Task: Find connections with filter location Midland with filter topic #Websitewith filter profile language Spanish with filter current company Volt - International (An Innova Solutions Company) with filter school Indian Institute of Management Kashipur with filter industry Retail Building Materials and Garden Equipment with filter service category Mortgage Lending with filter keywords title Software Ninjaneer
Action: Mouse moved to (234, 305)
Screenshot: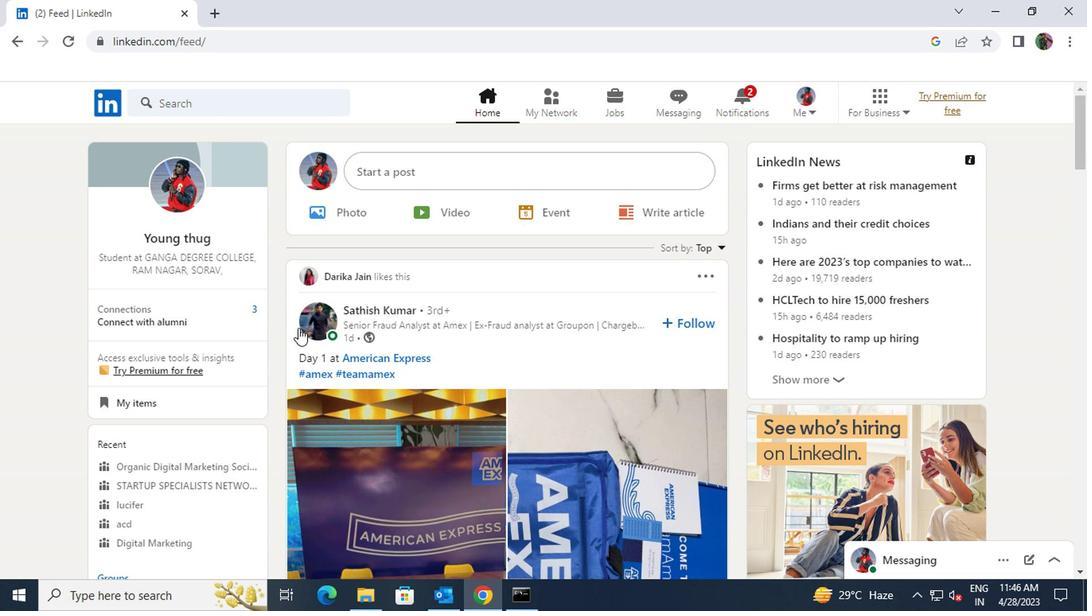 
Action: Mouse pressed left at (234, 305)
Screenshot: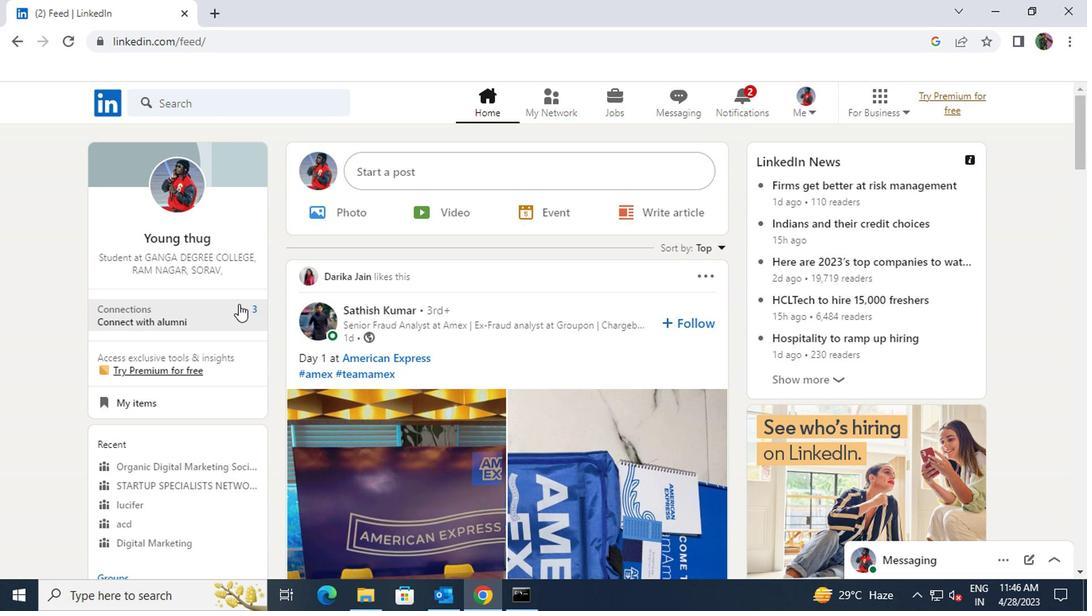 
Action: Mouse moved to (249, 184)
Screenshot: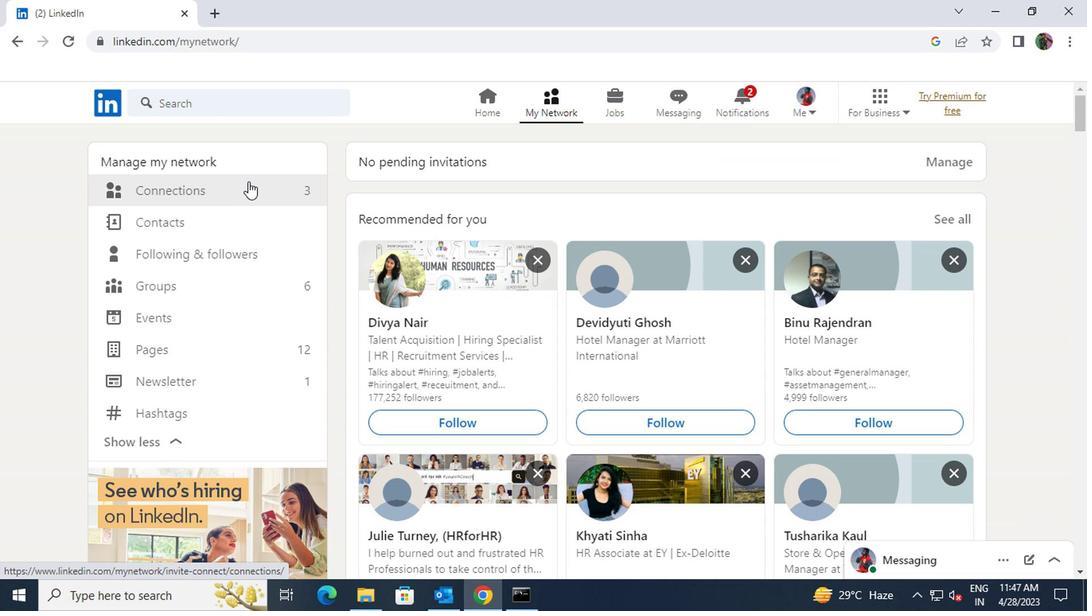 
Action: Mouse pressed left at (249, 184)
Screenshot: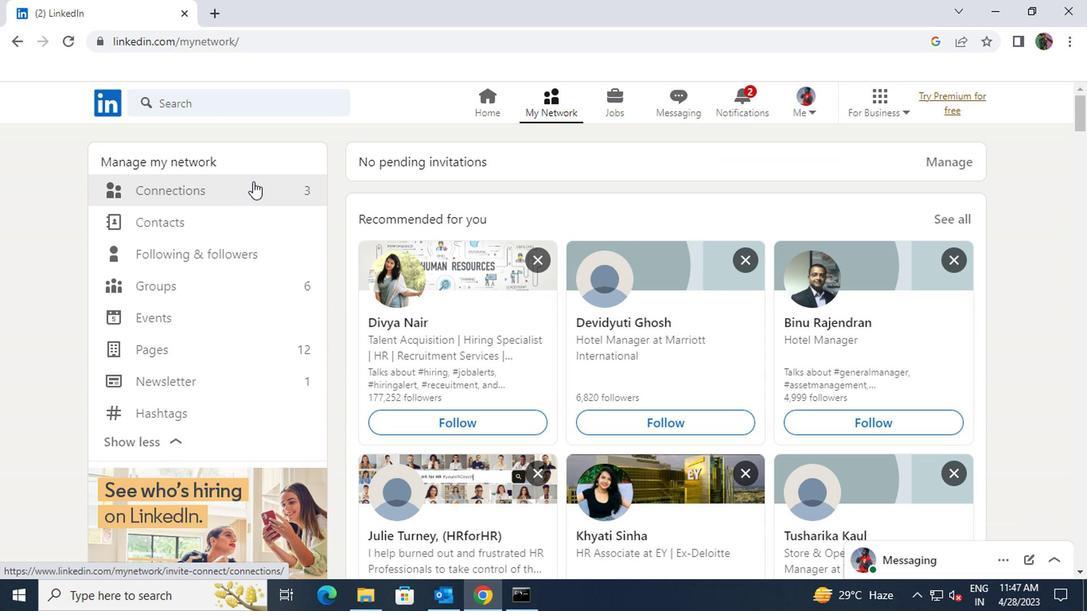 
Action: Mouse pressed left at (249, 184)
Screenshot: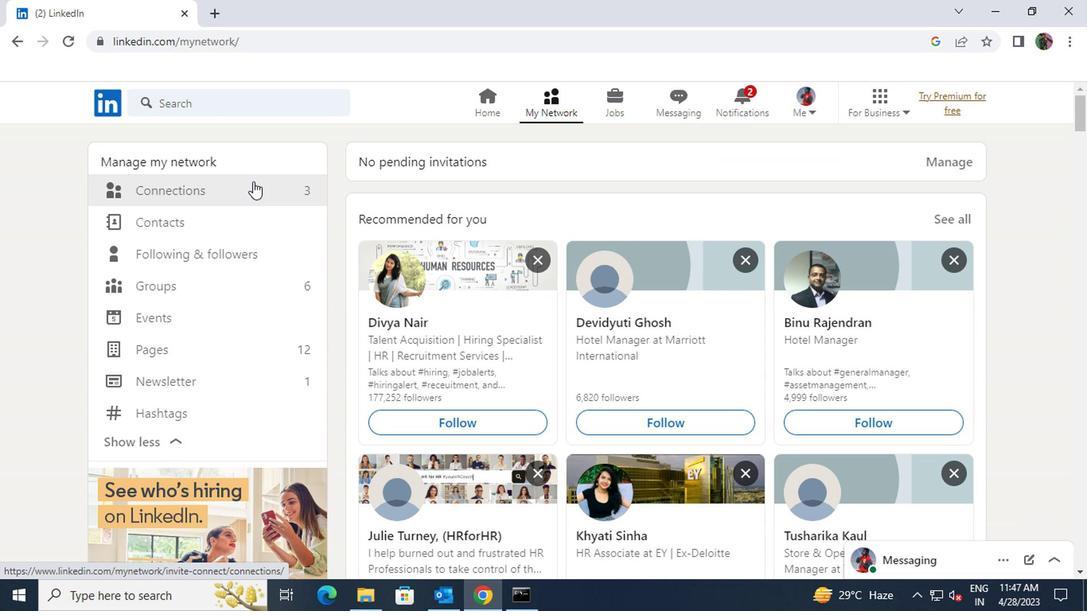 
Action: Mouse moved to (646, 194)
Screenshot: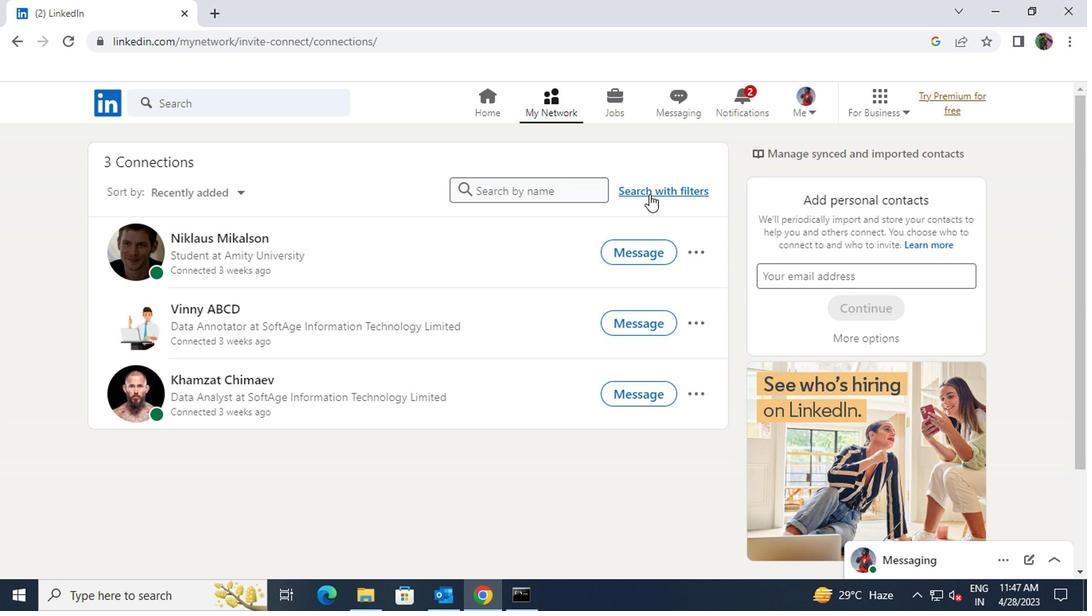 
Action: Mouse pressed left at (646, 194)
Screenshot: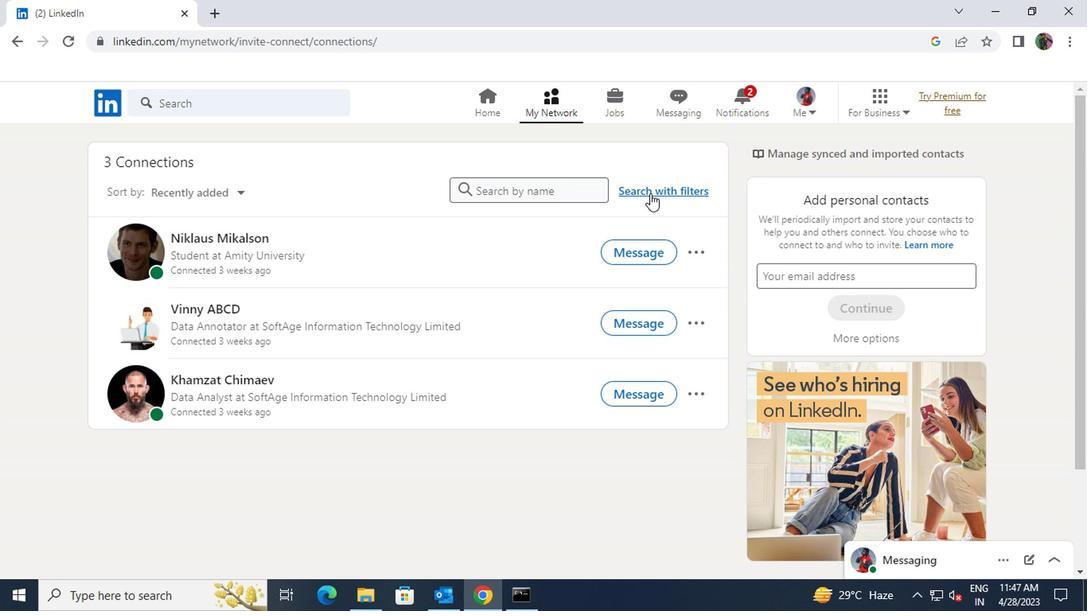
Action: Mouse moved to (593, 151)
Screenshot: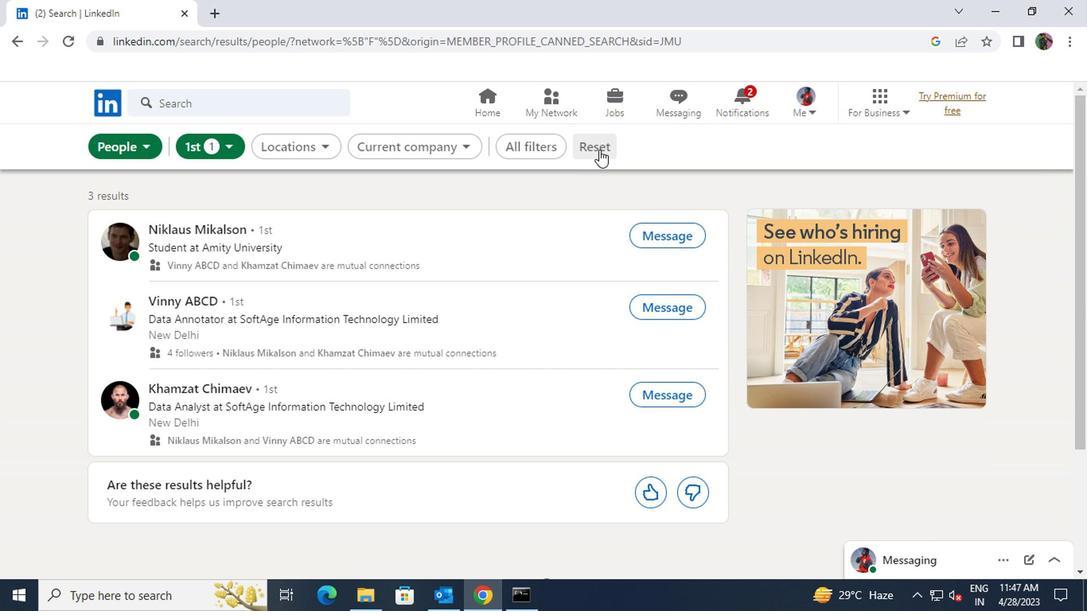 
Action: Mouse pressed left at (593, 151)
Screenshot: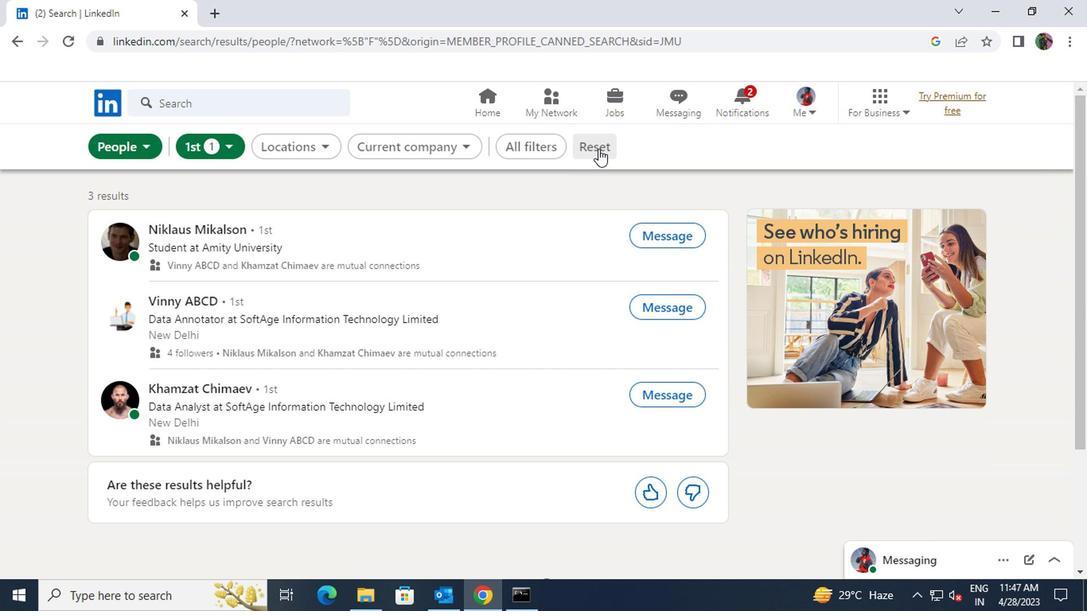 
Action: Mouse moved to (591, 149)
Screenshot: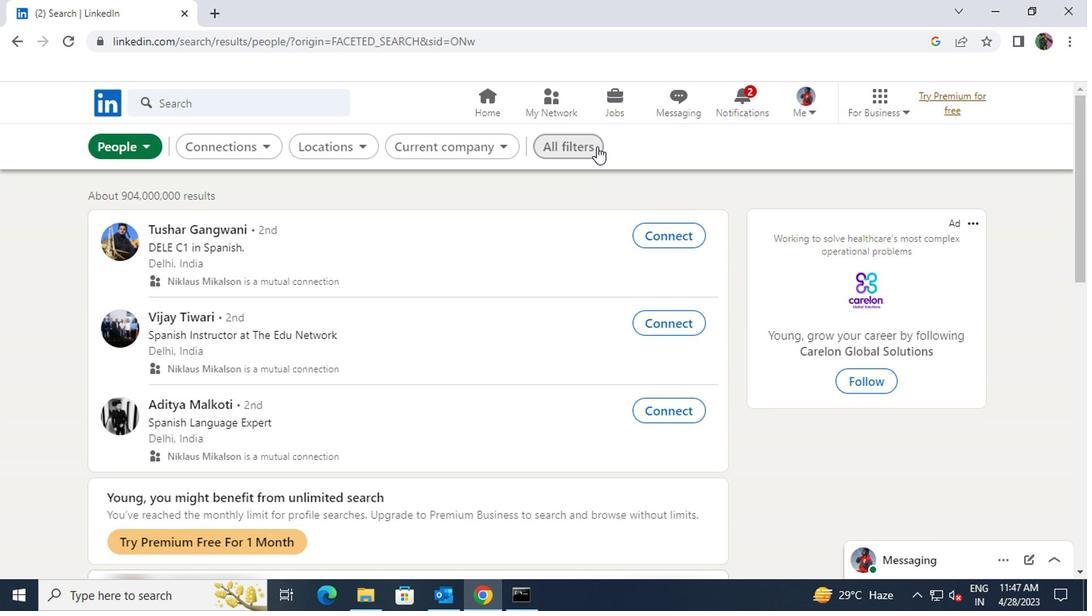 
Action: Mouse pressed left at (591, 149)
Screenshot: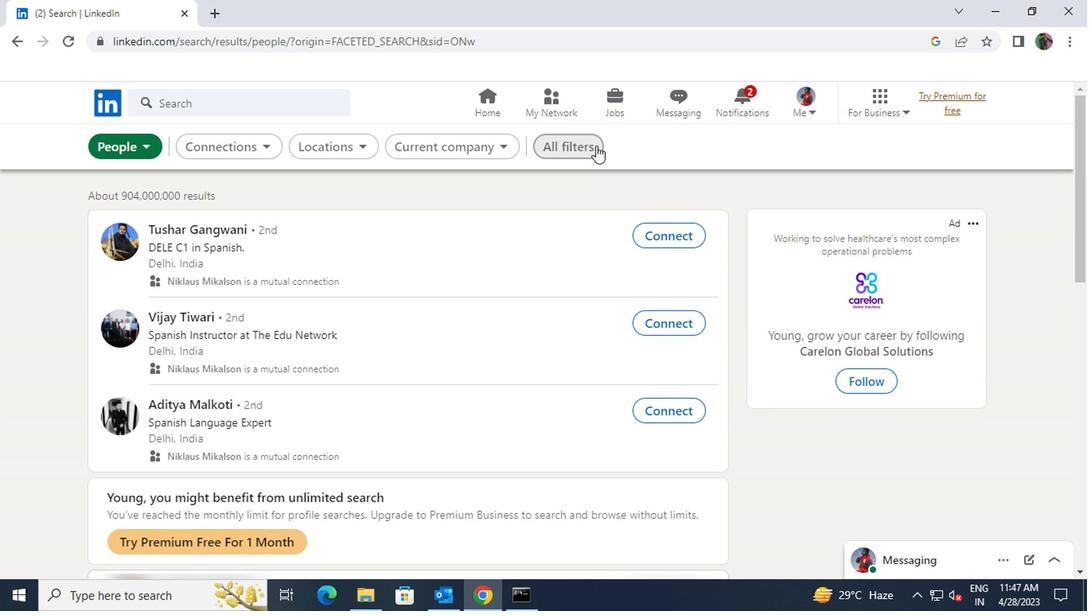 
Action: Mouse moved to (894, 394)
Screenshot: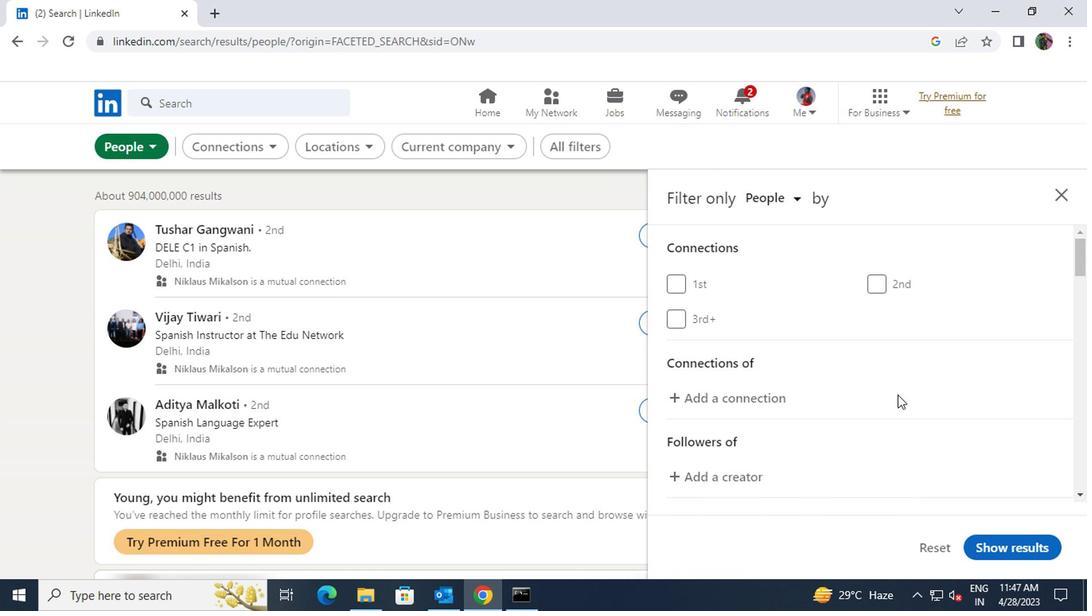 
Action: Mouse scrolled (894, 393) with delta (0, 0)
Screenshot: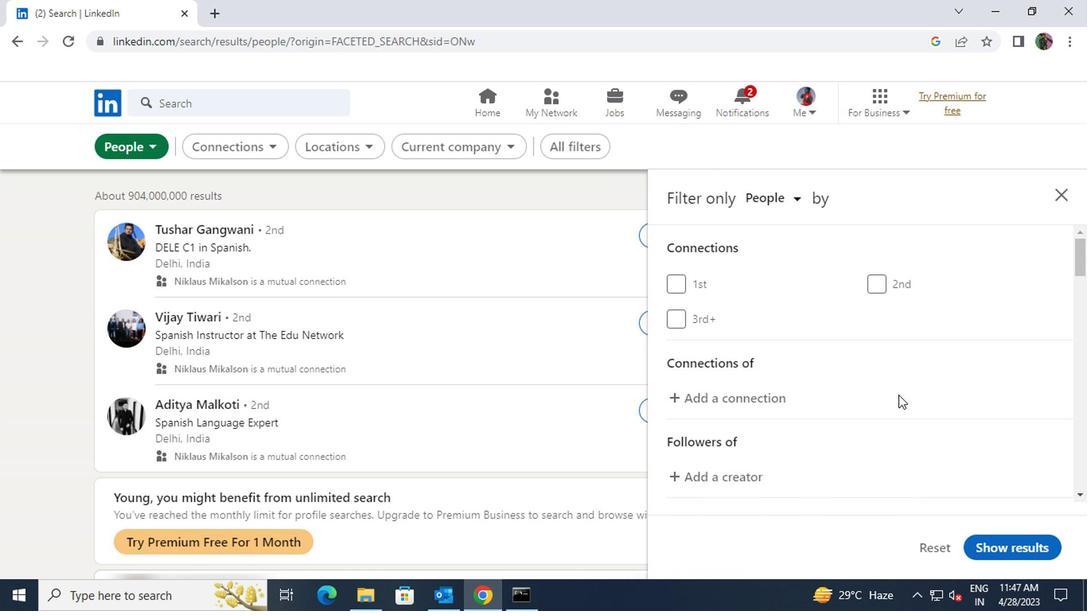 
Action: Mouse moved to (894, 394)
Screenshot: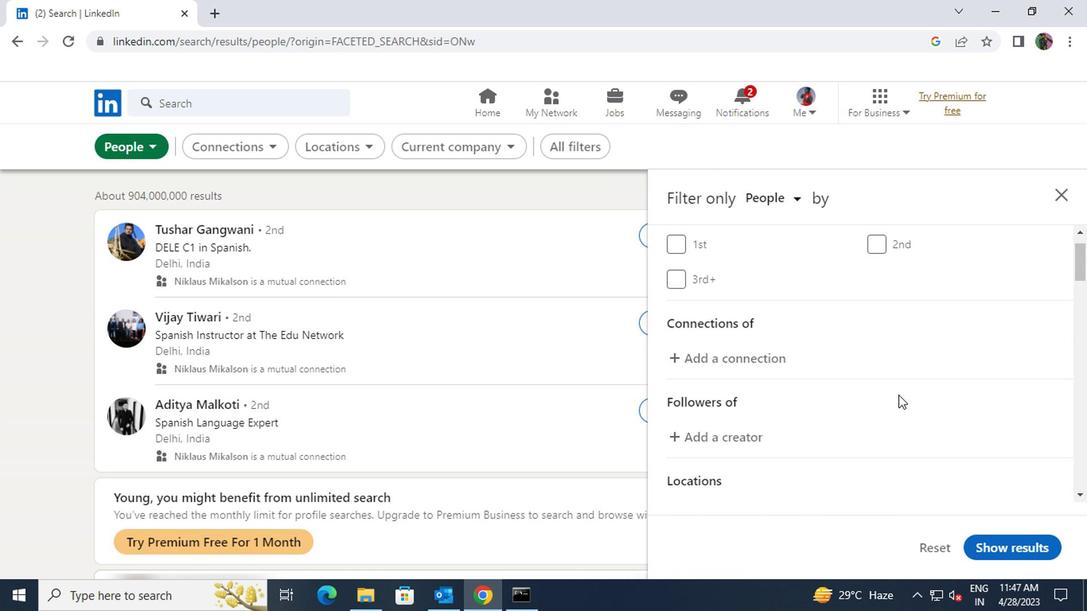 
Action: Mouse scrolled (894, 393) with delta (0, 0)
Screenshot: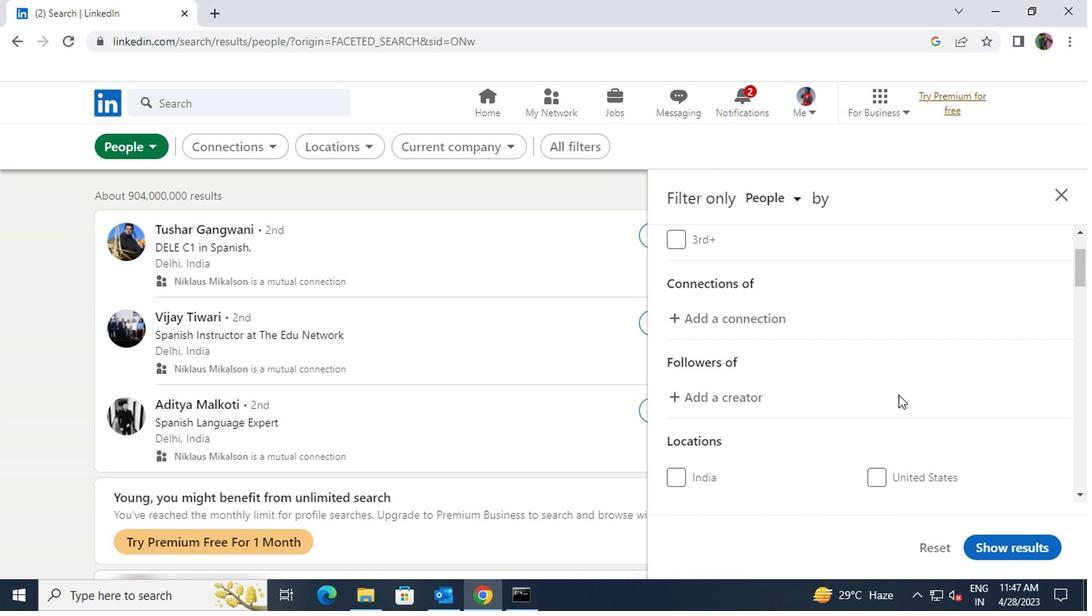 
Action: Mouse scrolled (894, 393) with delta (0, 0)
Screenshot: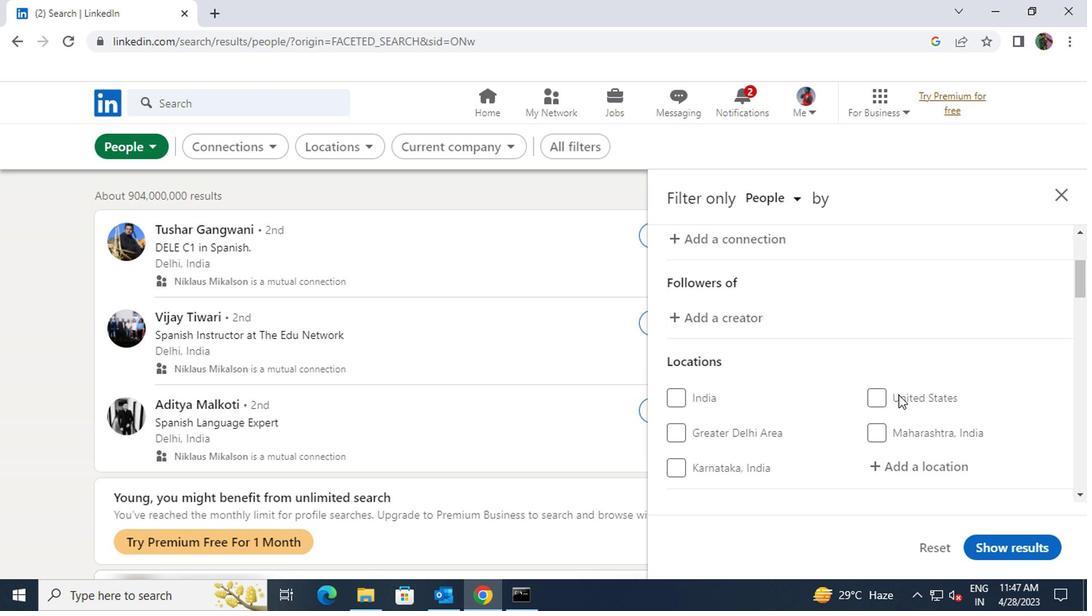 
Action: Mouse moved to (896, 389)
Screenshot: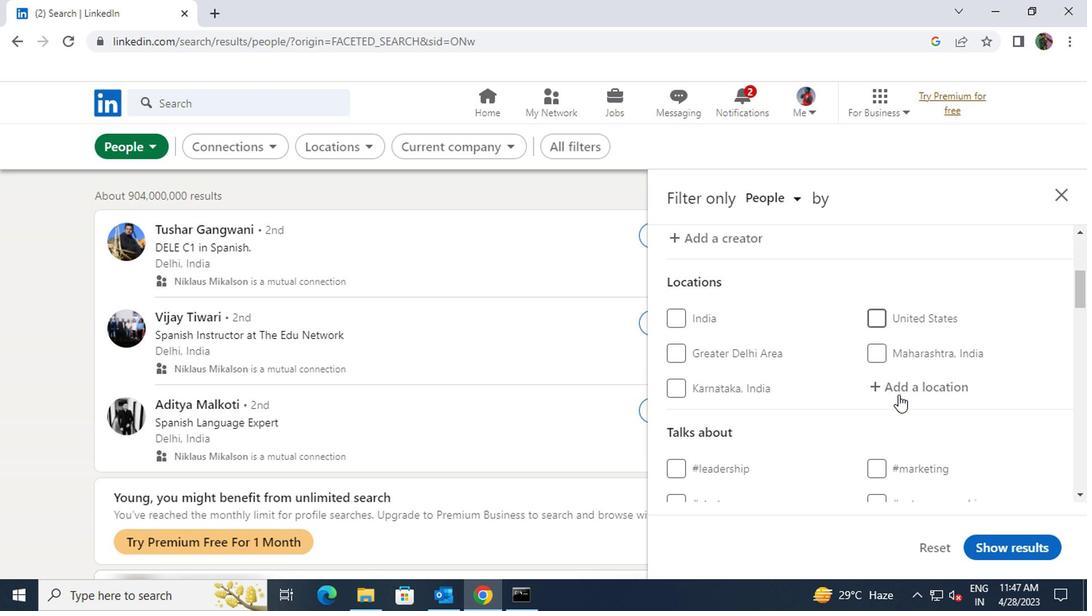 
Action: Mouse pressed left at (896, 389)
Screenshot: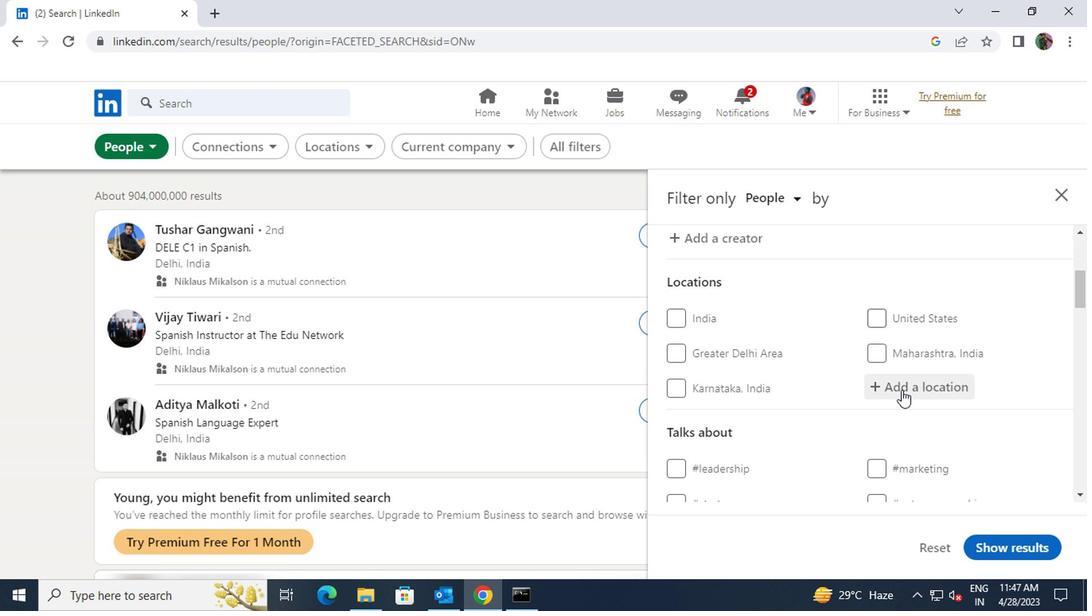 
Action: Key pressed <Key.shift>MIDLAND
Screenshot: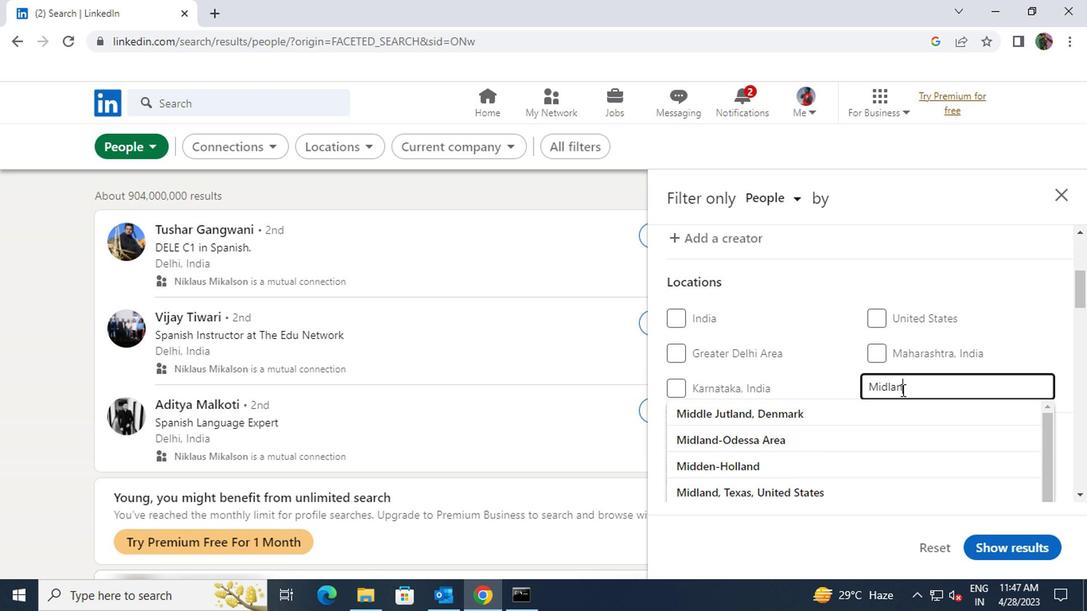
Action: Mouse moved to (892, 405)
Screenshot: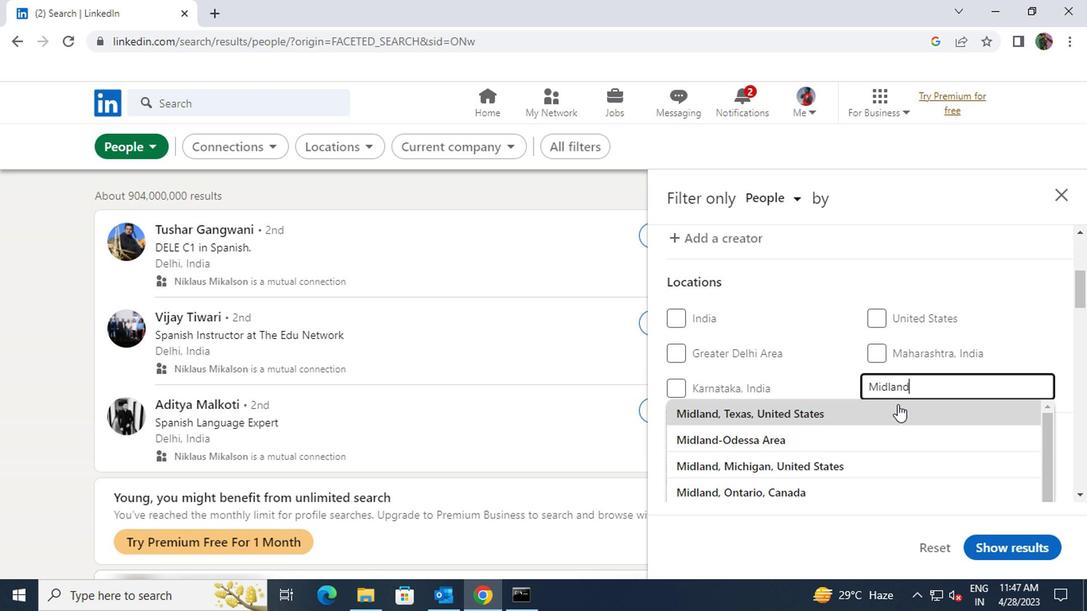 
Action: Mouse pressed left at (892, 405)
Screenshot: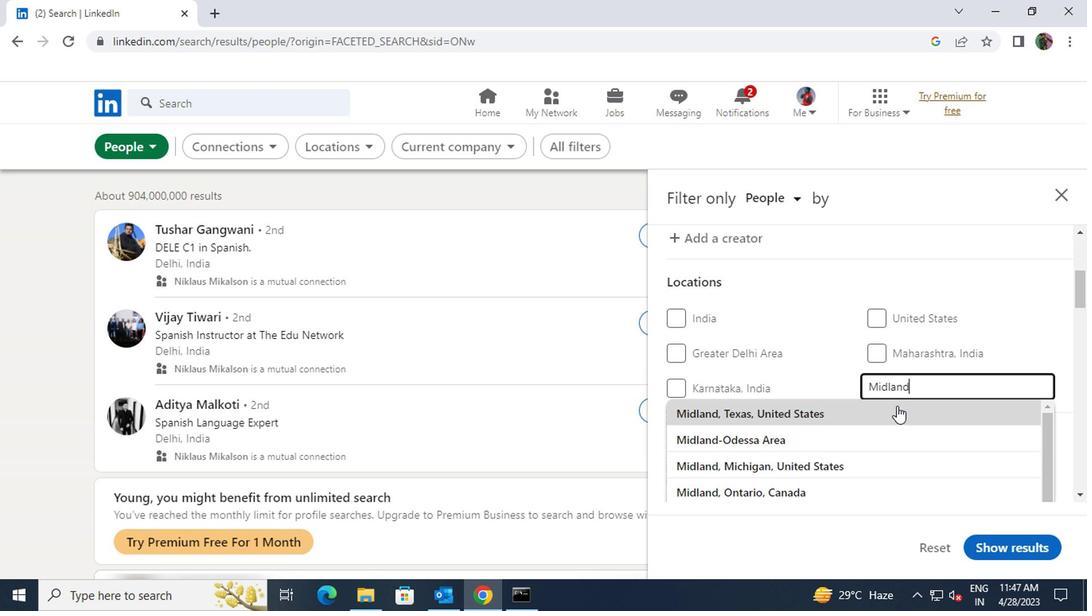 
Action: Mouse scrolled (892, 404) with delta (0, -1)
Screenshot: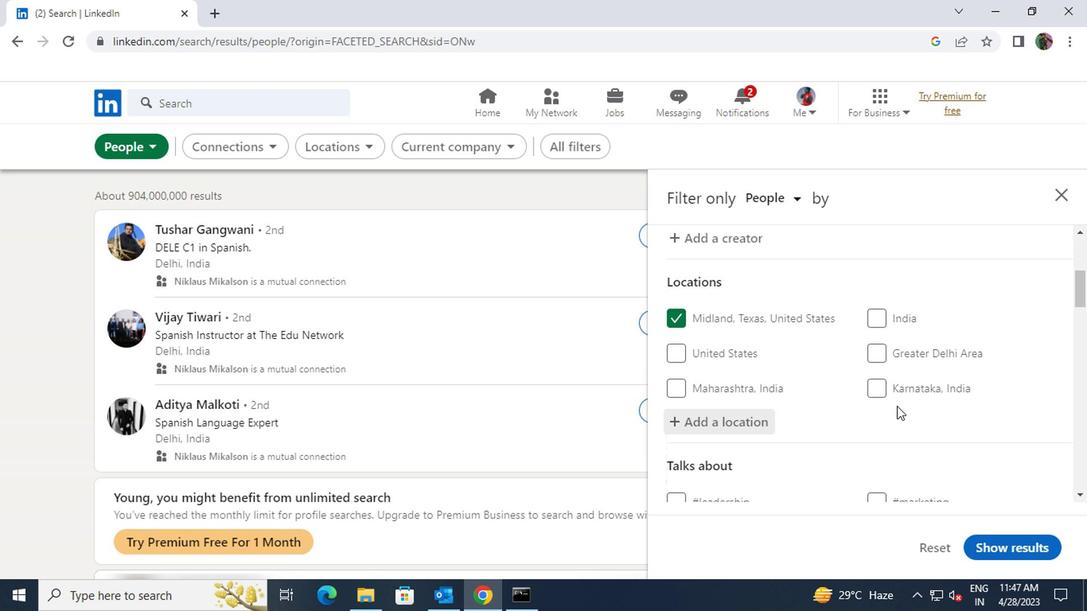 
Action: Mouse scrolled (892, 404) with delta (0, -1)
Screenshot: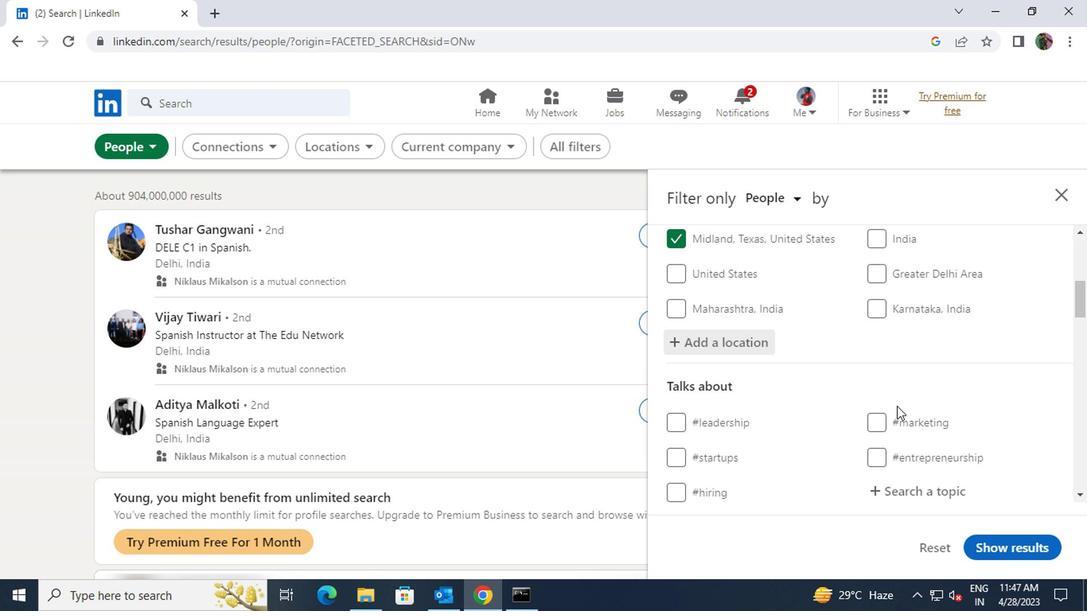 
Action: Mouse pressed left at (892, 405)
Screenshot: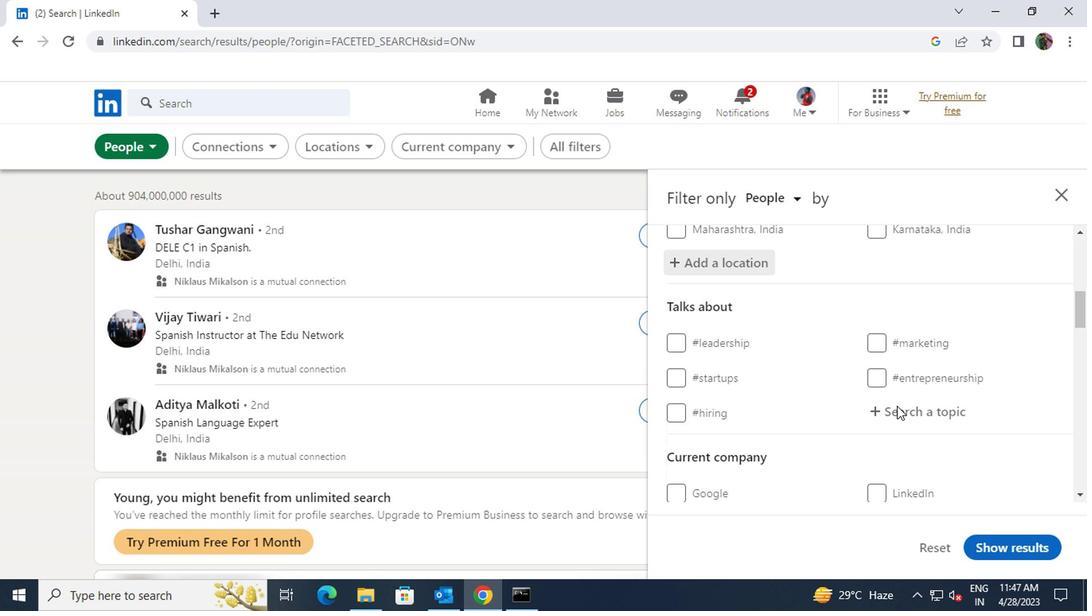 
Action: Key pressed <Key.shift><Key.shift><Key.shift>WEBSITE
Screenshot: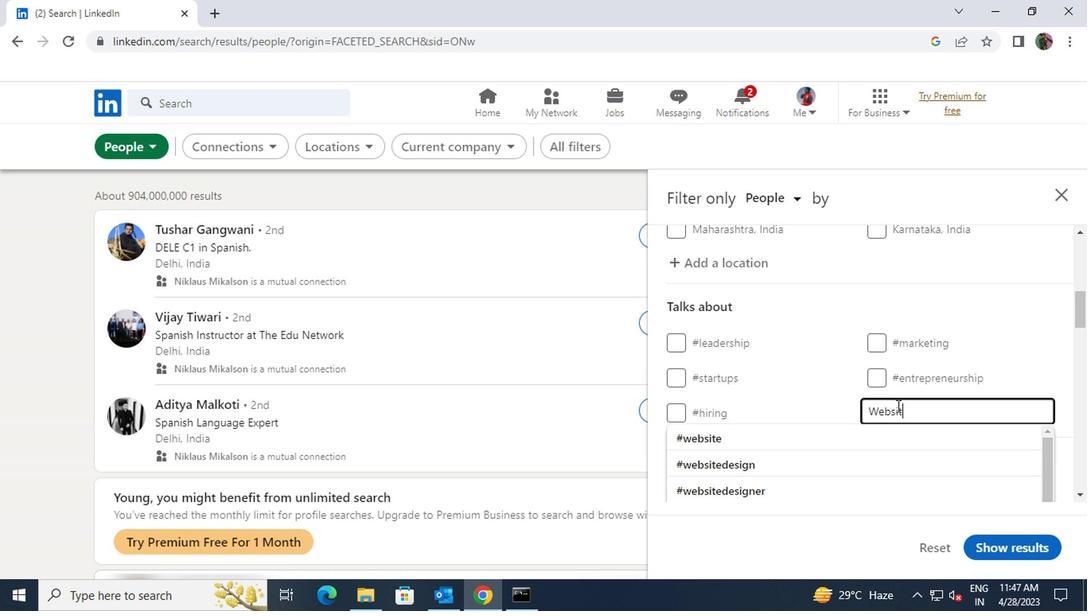 
Action: Mouse moved to (873, 429)
Screenshot: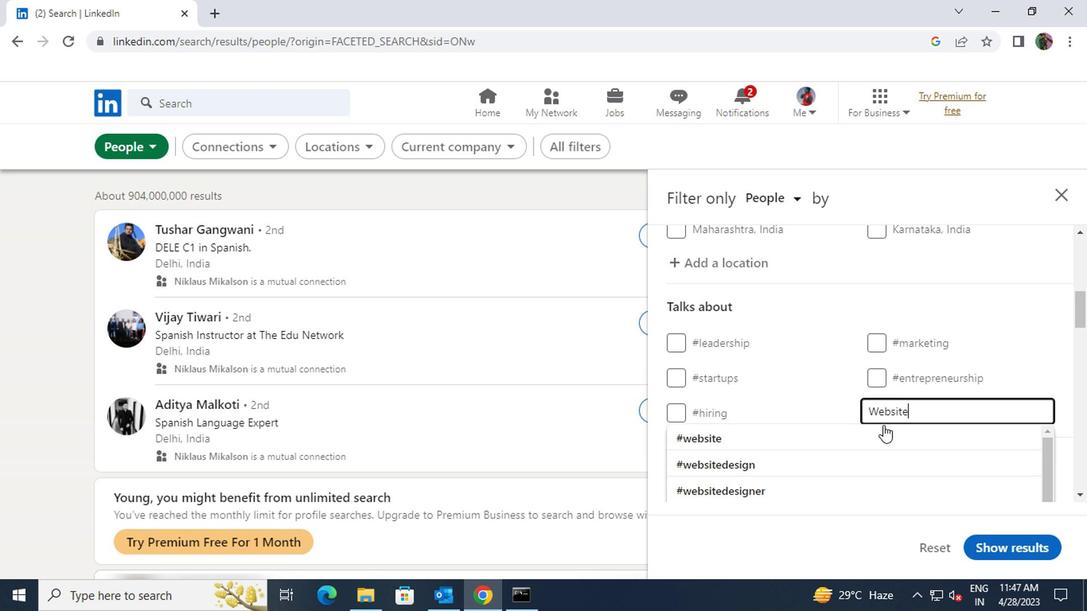 
Action: Mouse pressed left at (873, 429)
Screenshot: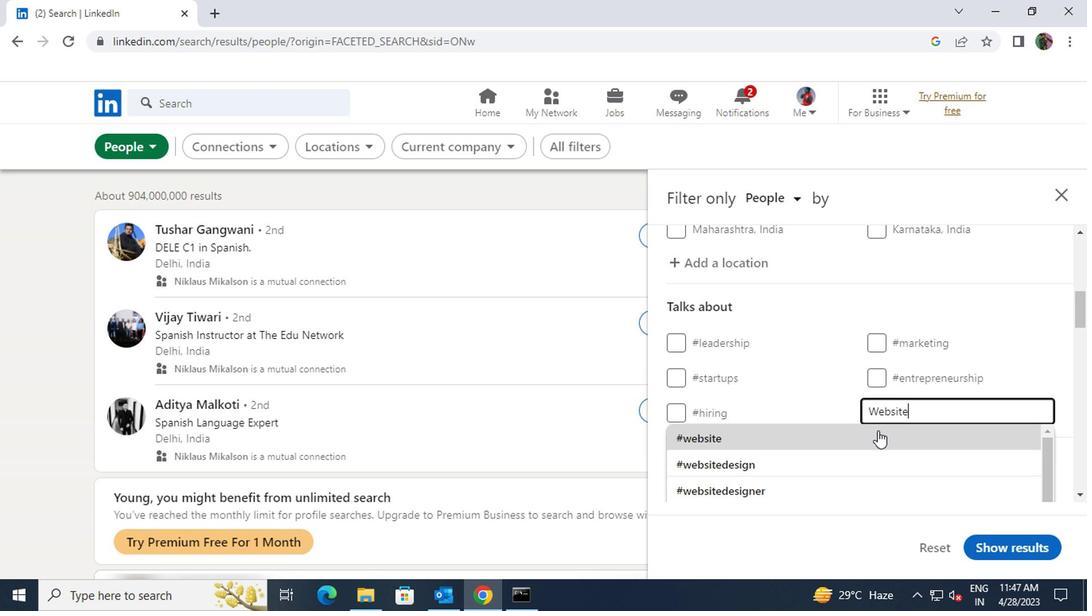 
Action: Mouse scrolled (873, 428) with delta (0, -1)
Screenshot: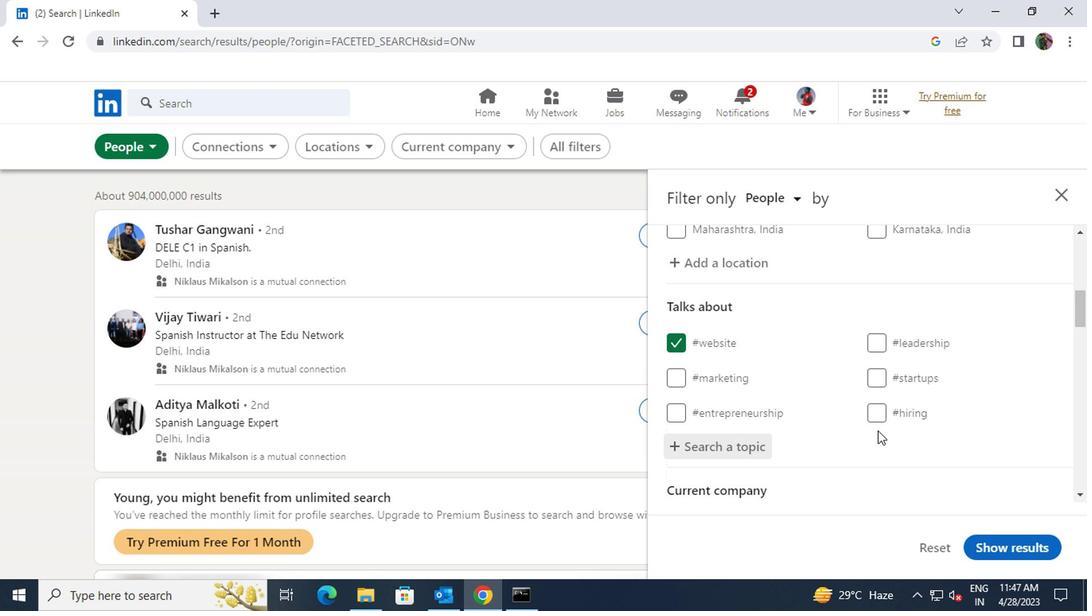 
Action: Mouse scrolled (873, 428) with delta (0, -1)
Screenshot: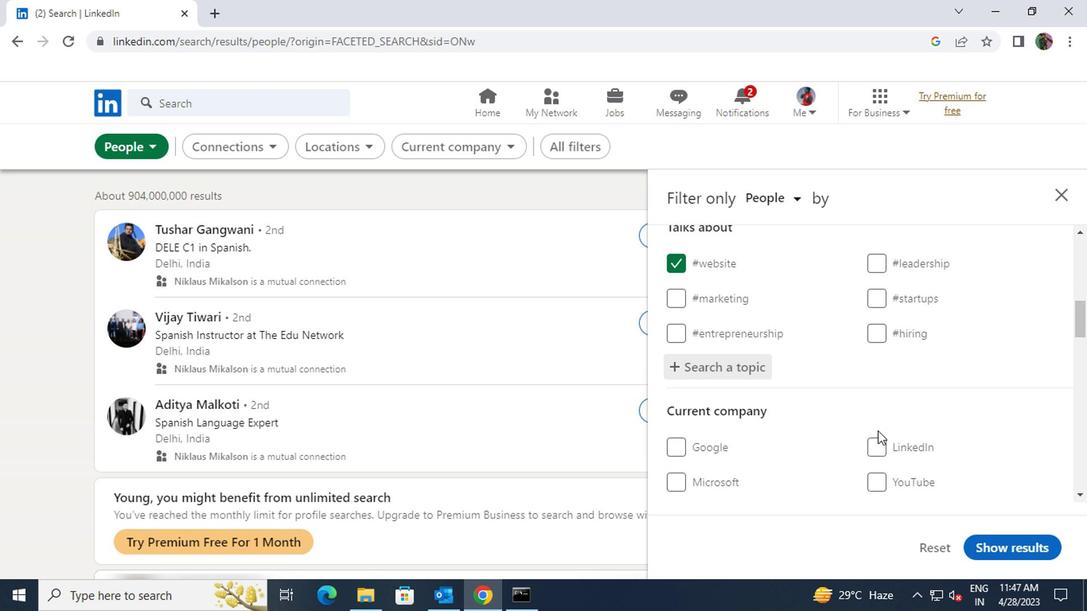 
Action: Mouse scrolled (873, 428) with delta (0, -1)
Screenshot: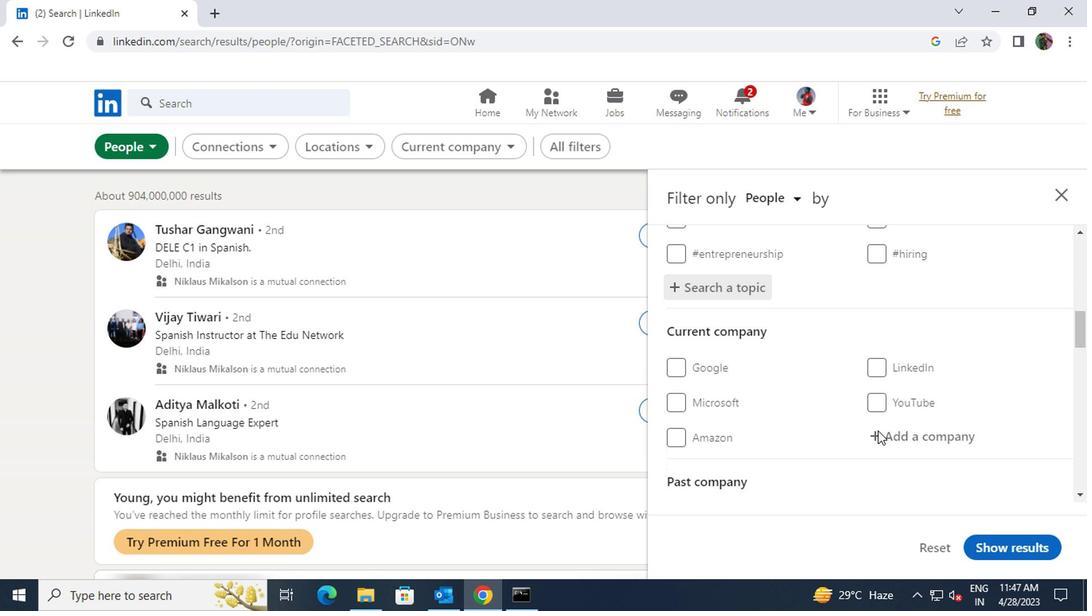 
Action: Mouse scrolled (873, 428) with delta (0, -1)
Screenshot: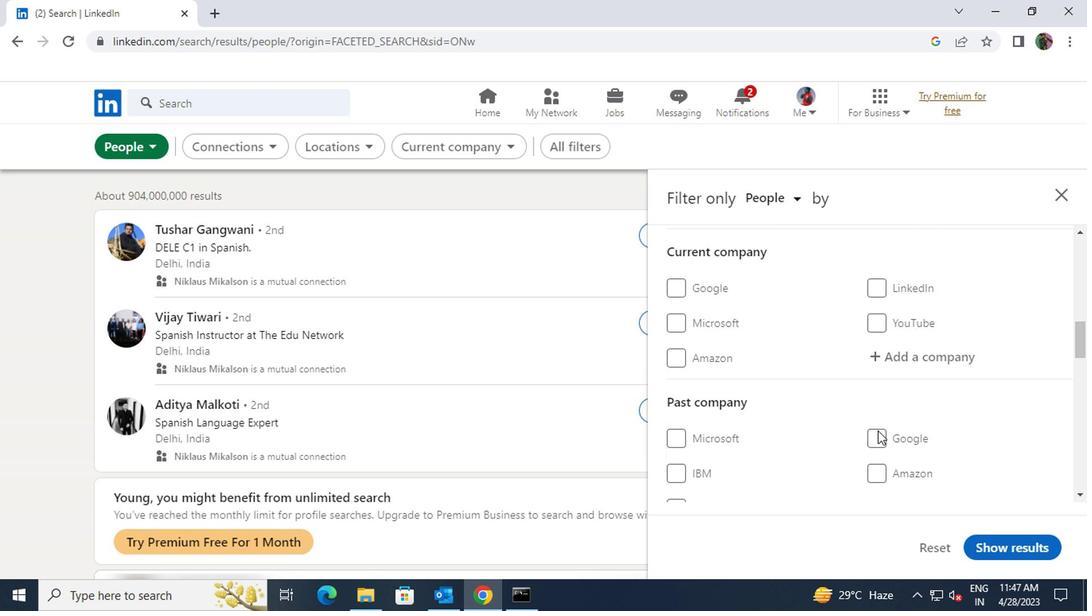 
Action: Mouse scrolled (873, 428) with delta (0, -1)
Screenshot: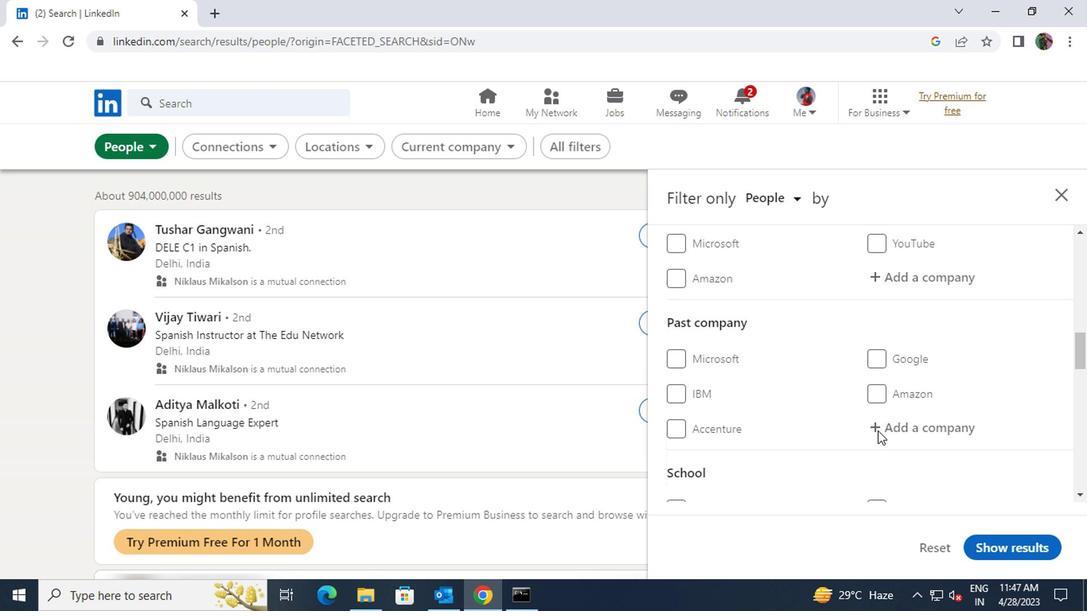 
Action: Mouse scrolled (873, 428) with delta (0, -1)
Screenshot: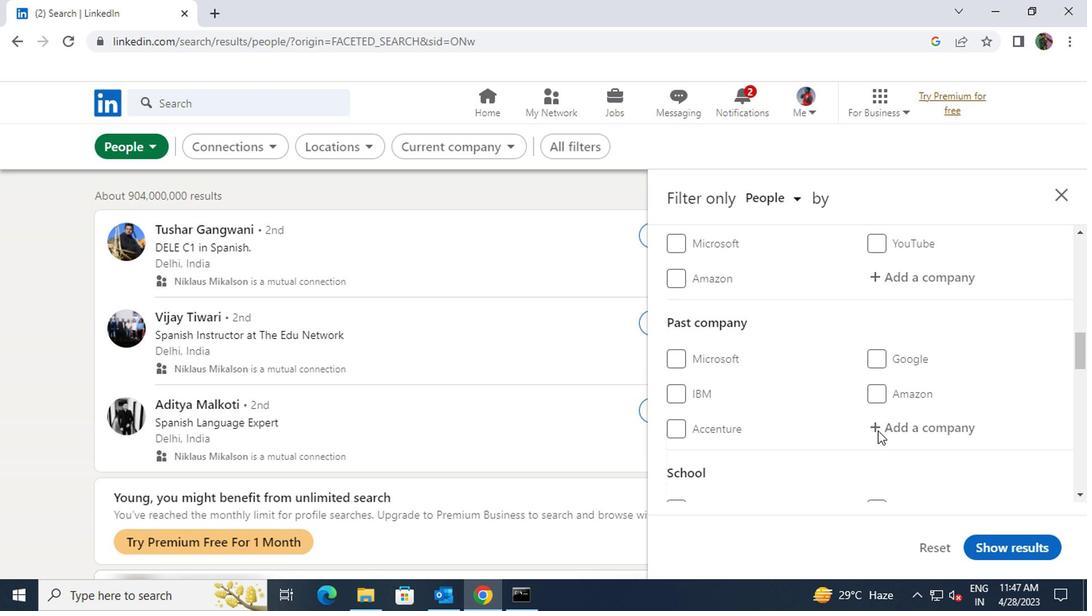 
Action: Mouse scrolled (873, 428) with delta (0, -1)
Screenshot: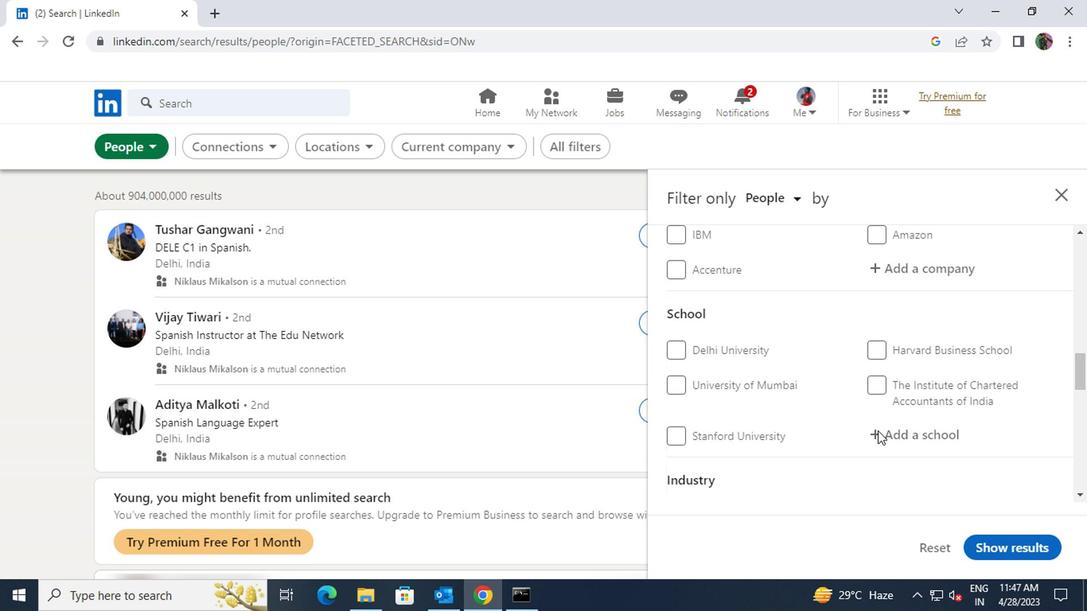 
Action: Mouse scrolled (873, 428) with delta (0, -1)
Screenshot: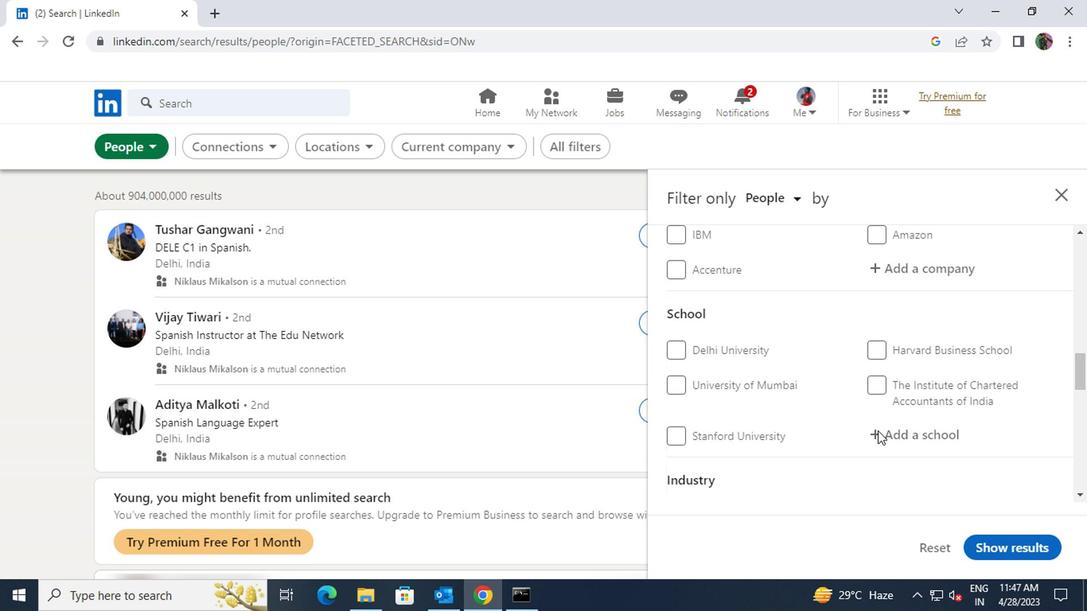 
Action: Mouse scrolled (873, 428) with delta (0, -1)
Screenshot: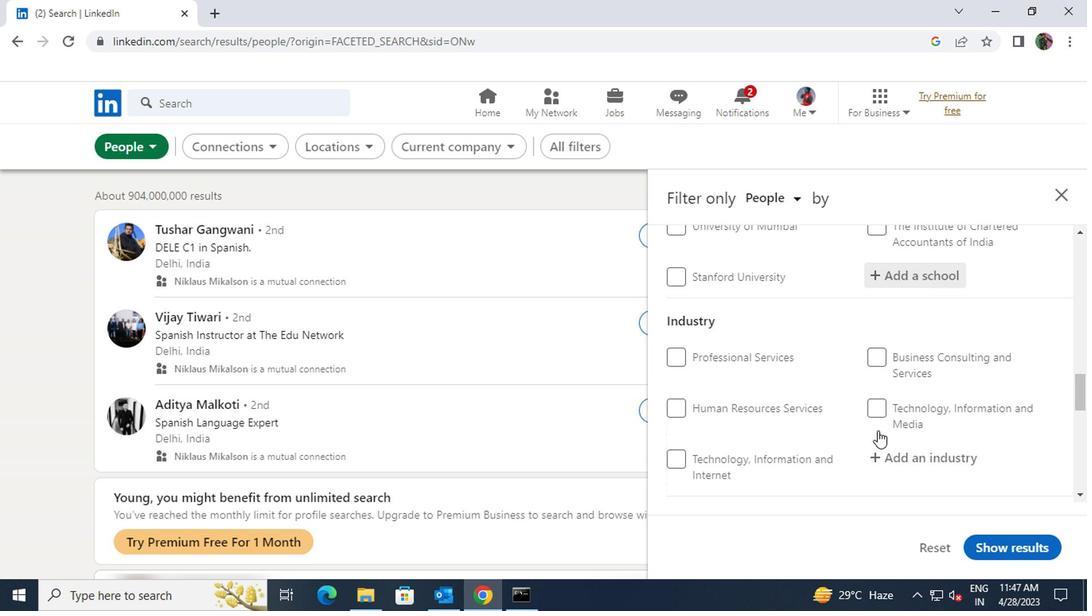 
Action: Mouse scrolled (873, 428) with delta (0, -1)
Screenshot: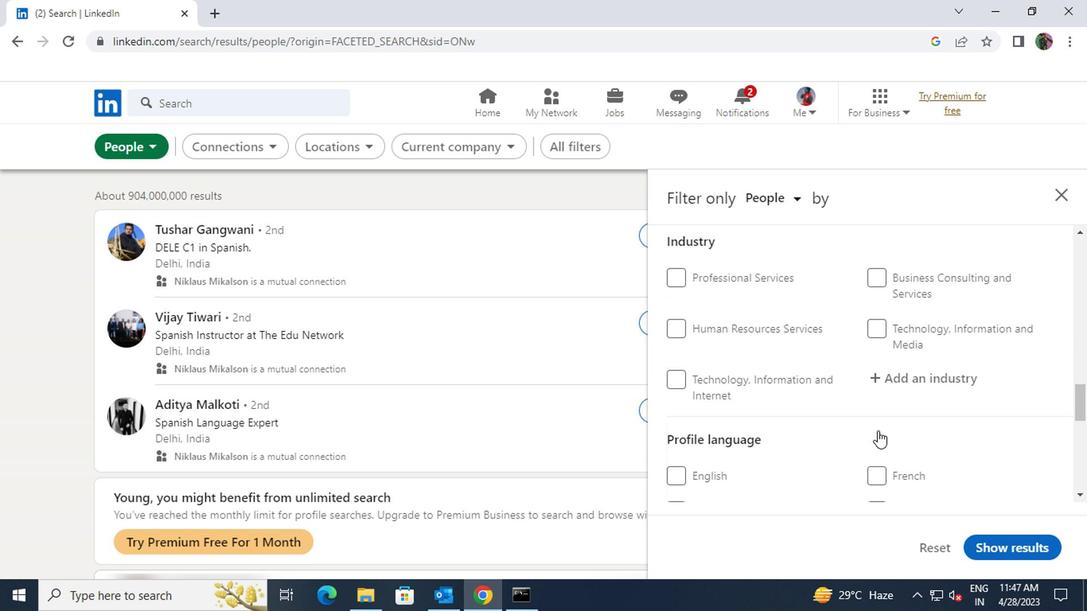 
Action: Mouse moved to (678, 426)
Screenshot: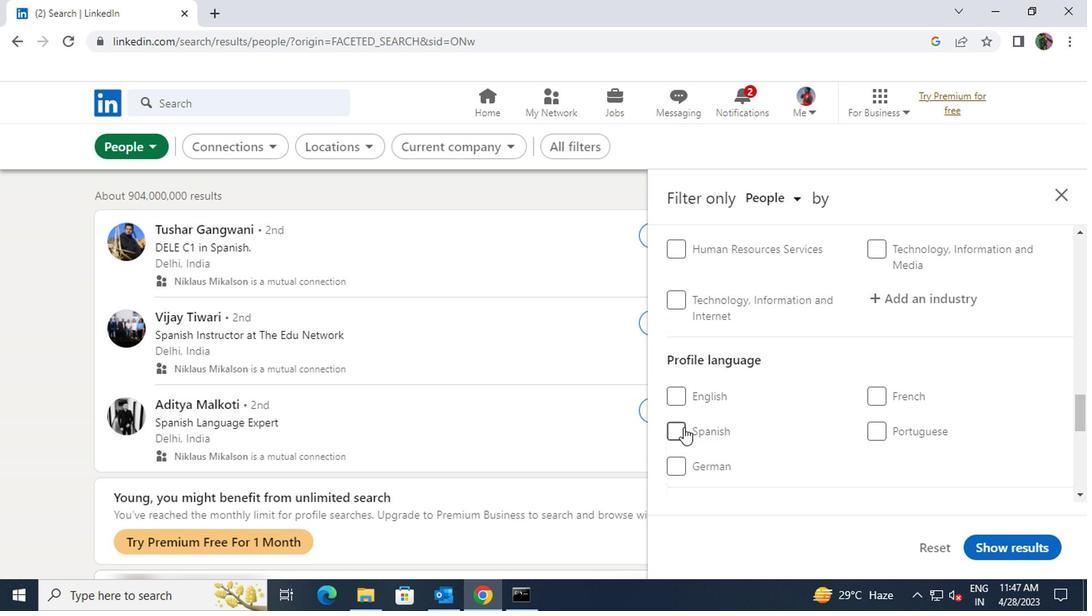 
Action: Mouse pressed left at (678, 426)
Screenshot: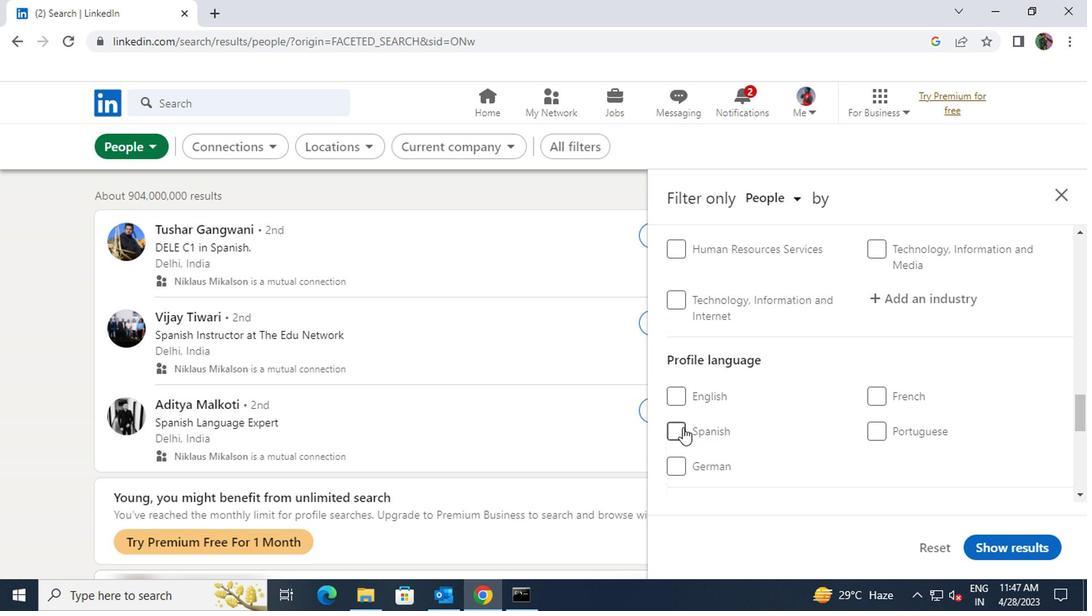 
Action: Mouse moved to (933, 424)
Screenshot: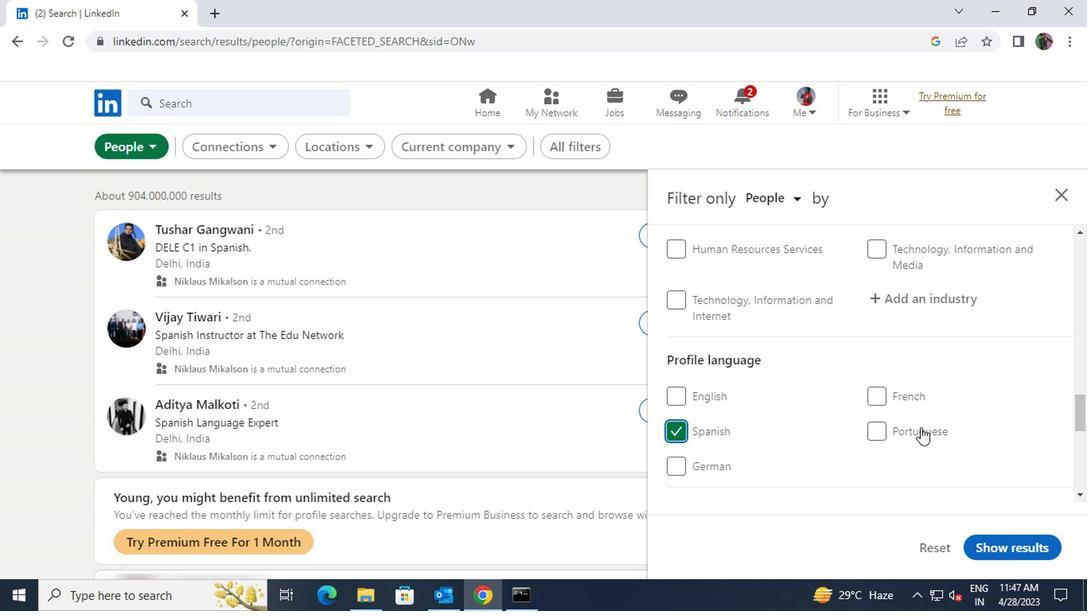 
Action: Mouse scrolled (933, 425) with delta (0, 1)
Screenshot: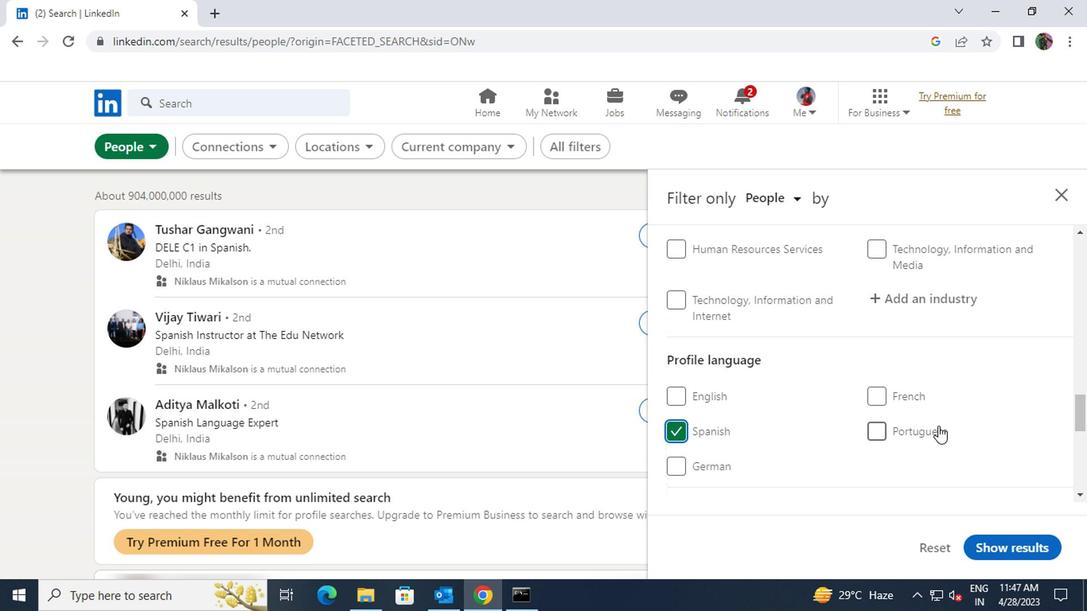 
Action: Mouse scrolled (933, 425) with delta (0, 1)
Screenshot: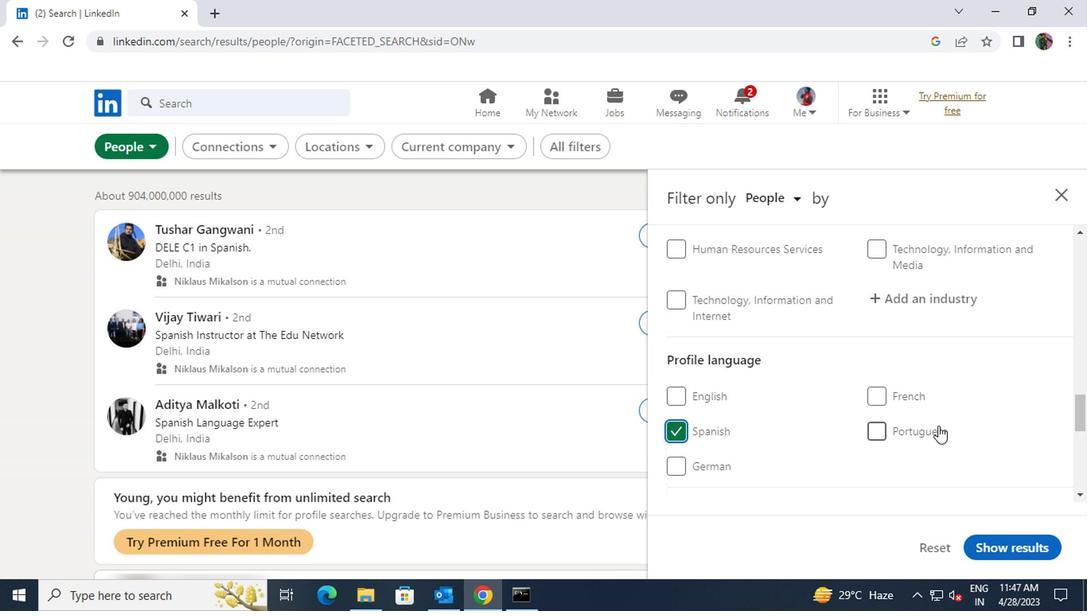 
Action: Mouse scrolled (933, 425) with delta (0, 1)
Screenshot: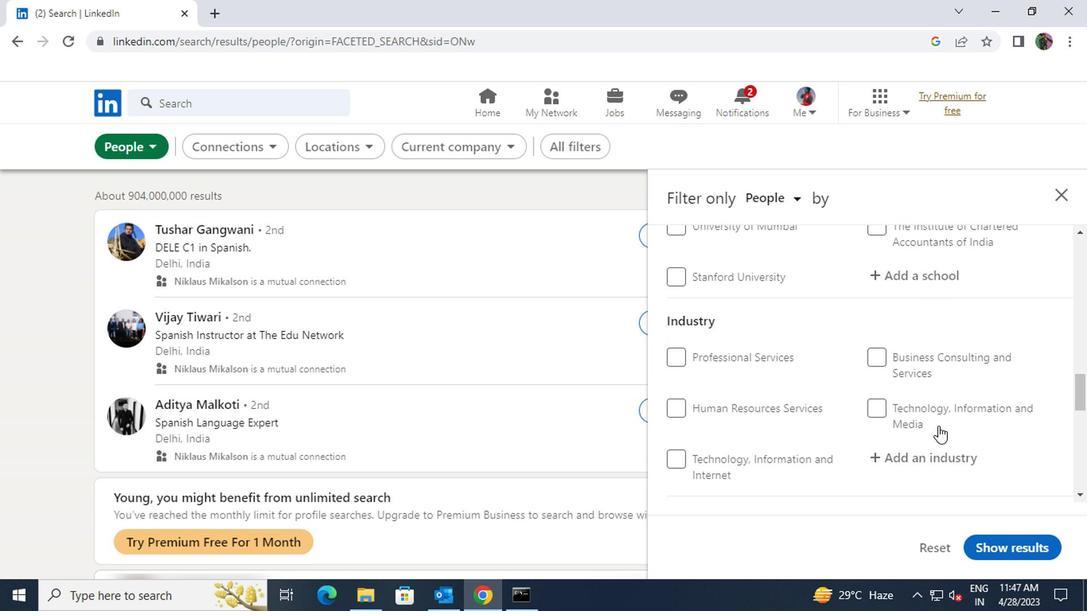 
Action: Mouse scrolled (933, 425) with delta (0, 1)
Screenshot: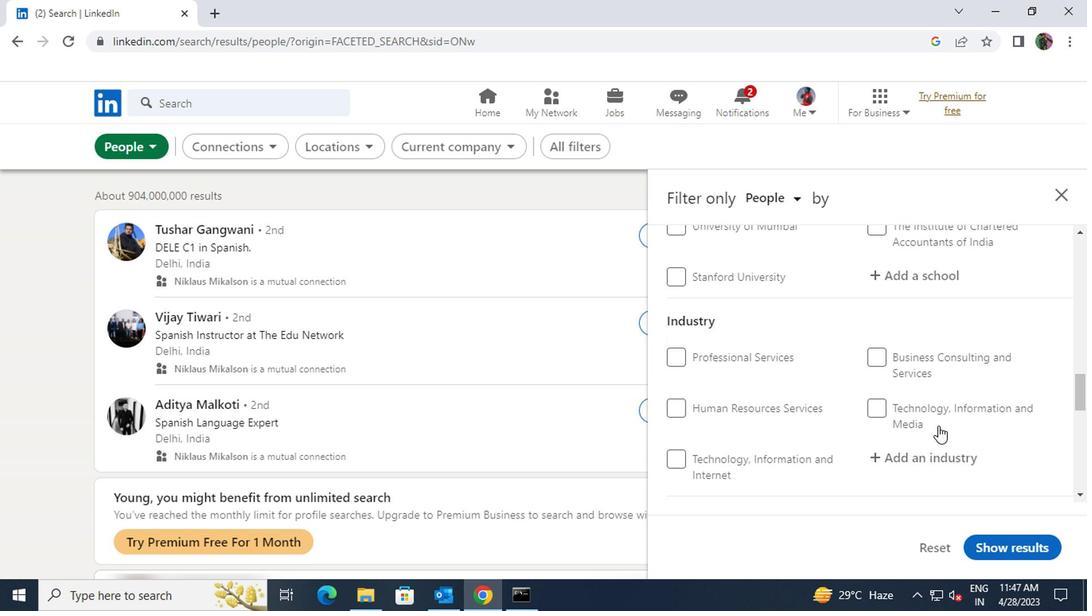 
Action: Mouse scrolled (933, 425) with delta (0, 1)
Screenshot: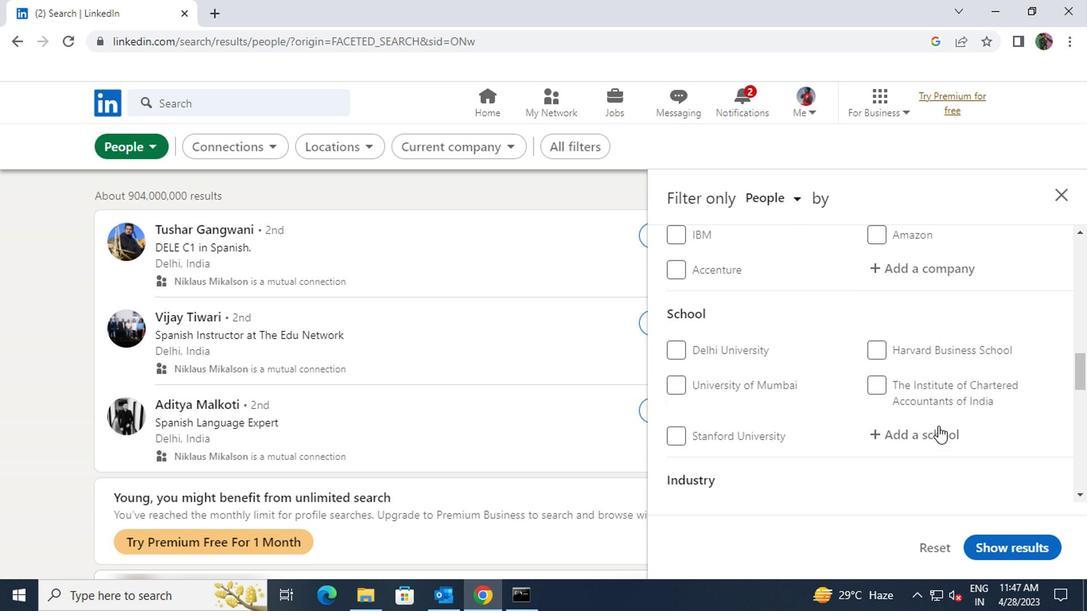
Action: Mouse scrolled (933, 425) with delta (0, 1)
Screenshot: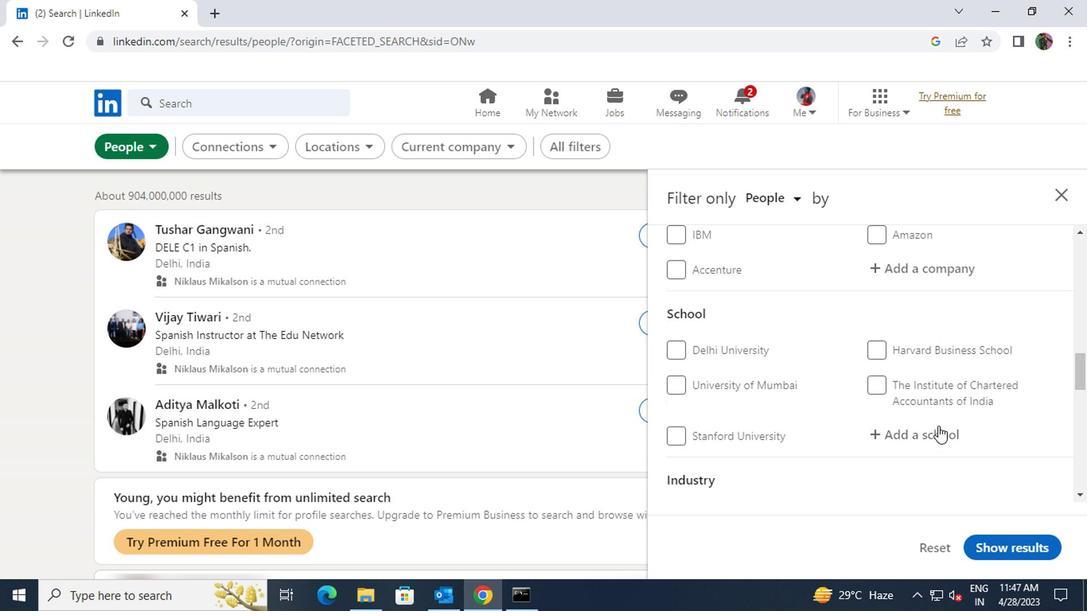 
Action: Mouse scrolled (933, 425) with delta (0, 1)
Screenshot: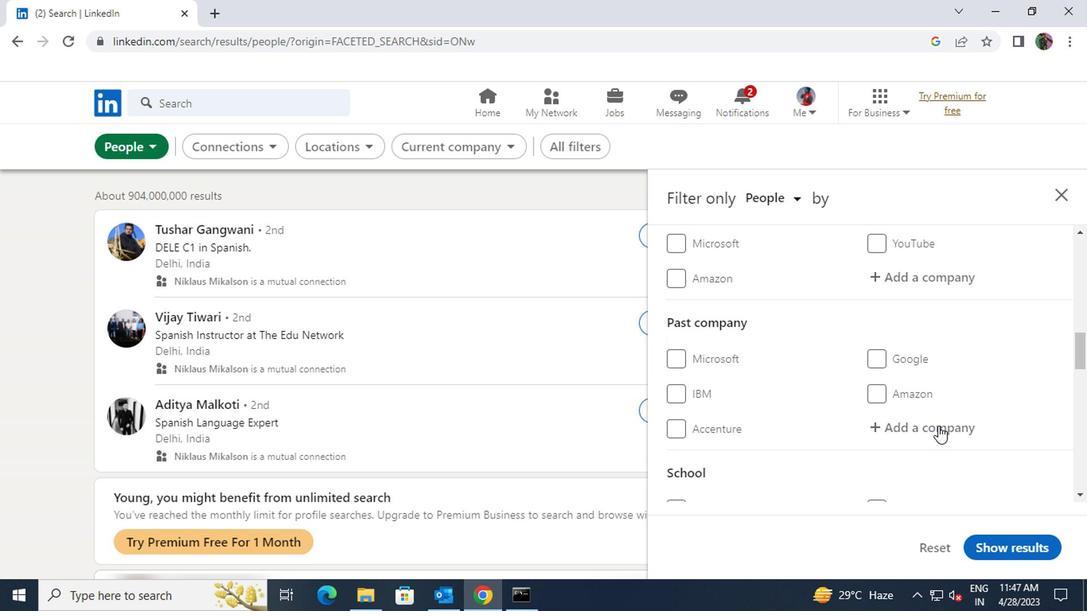 
Action: Mouse moved to (918, 359)
Screenshot: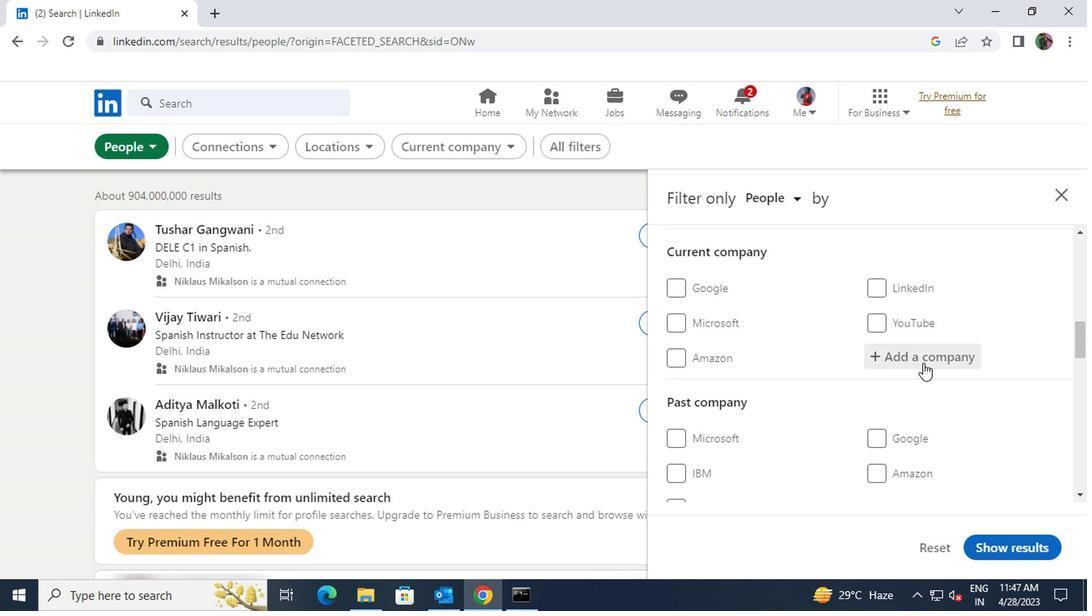
Action: Mouse pressed left at (918, 359)
Screenshot: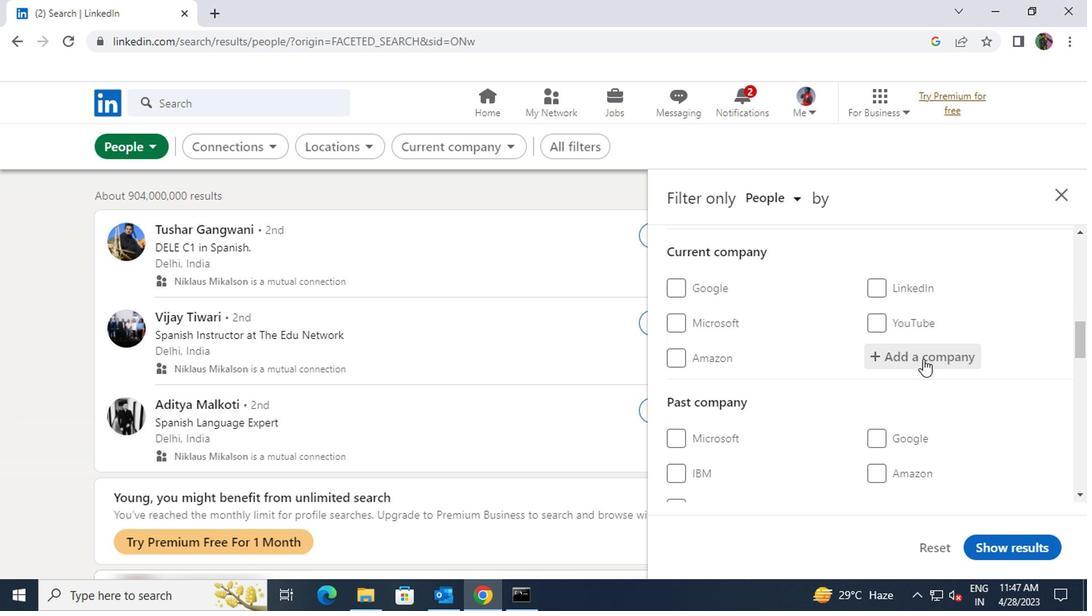
Action: Key pressed <Key.shift>VOLT<Key.space><Key.shift>
Screenshot: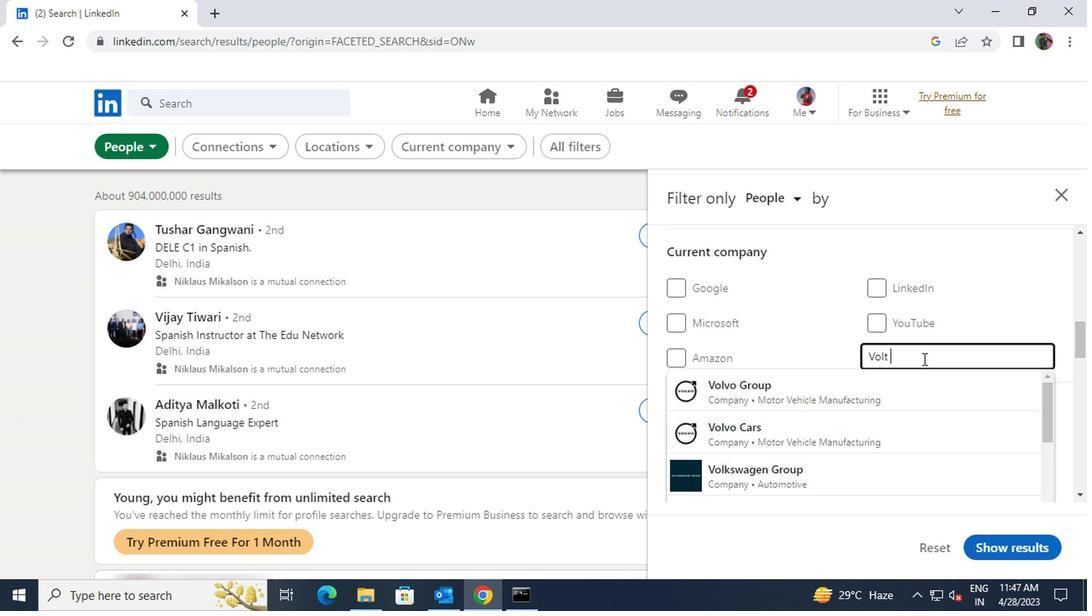 
Action: Mouse moved to (917, 359)
Screenshot: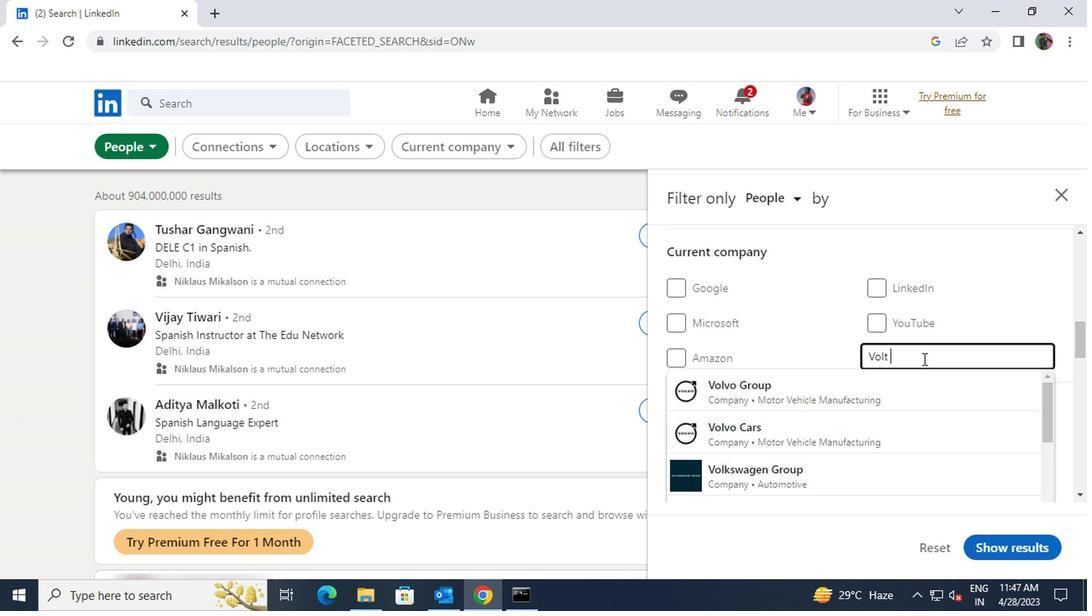 
Action: Key pressed INTER
Screenshot: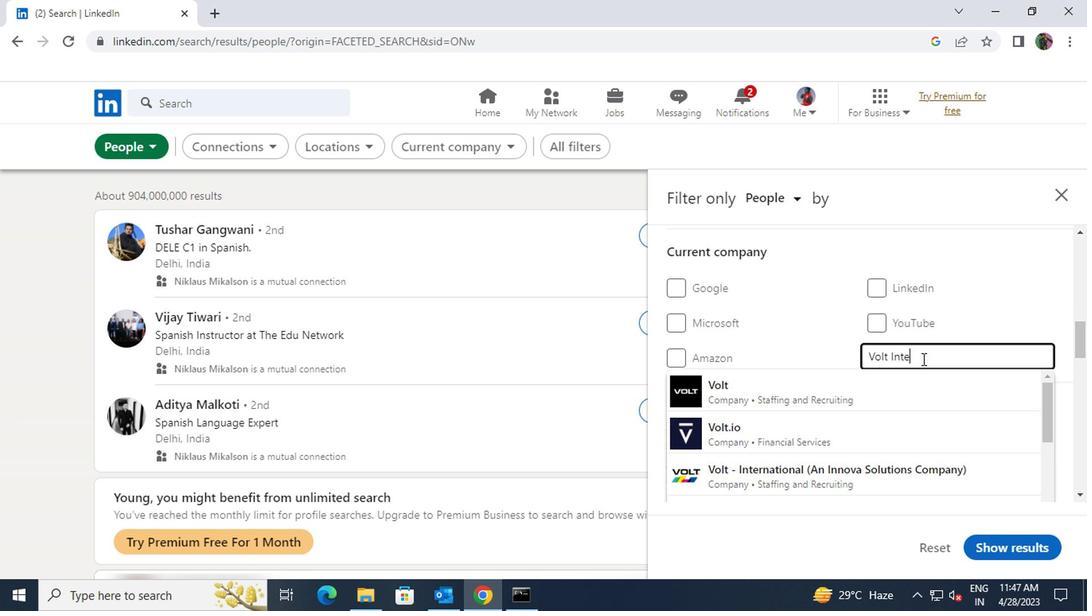 
Action: Mouse moved to (909, 385)
Screenshot: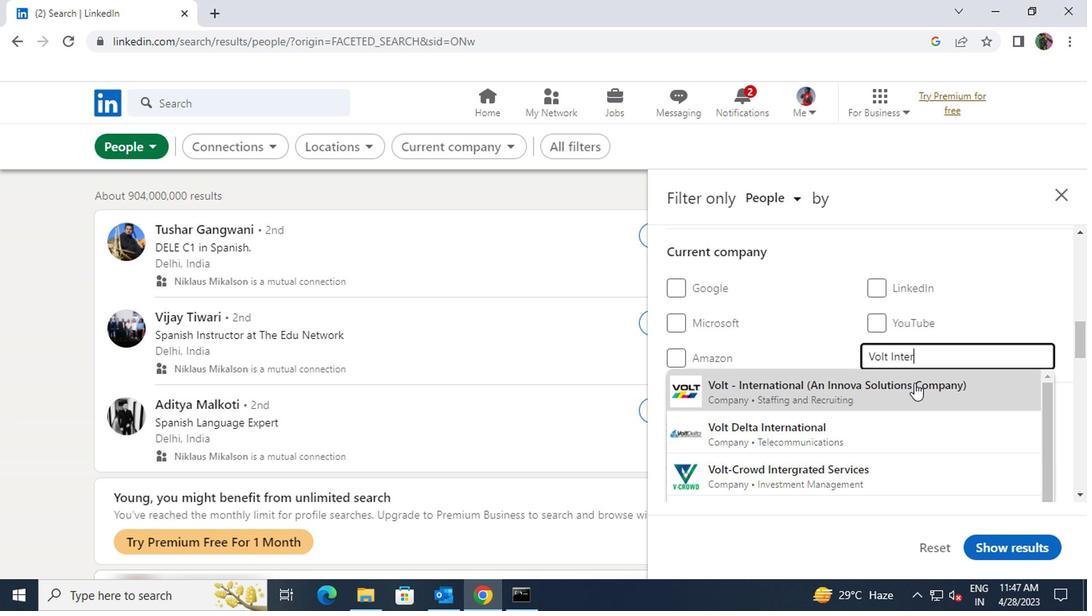 
Action: Mouse pressed left at (909, 385)
Screenshot: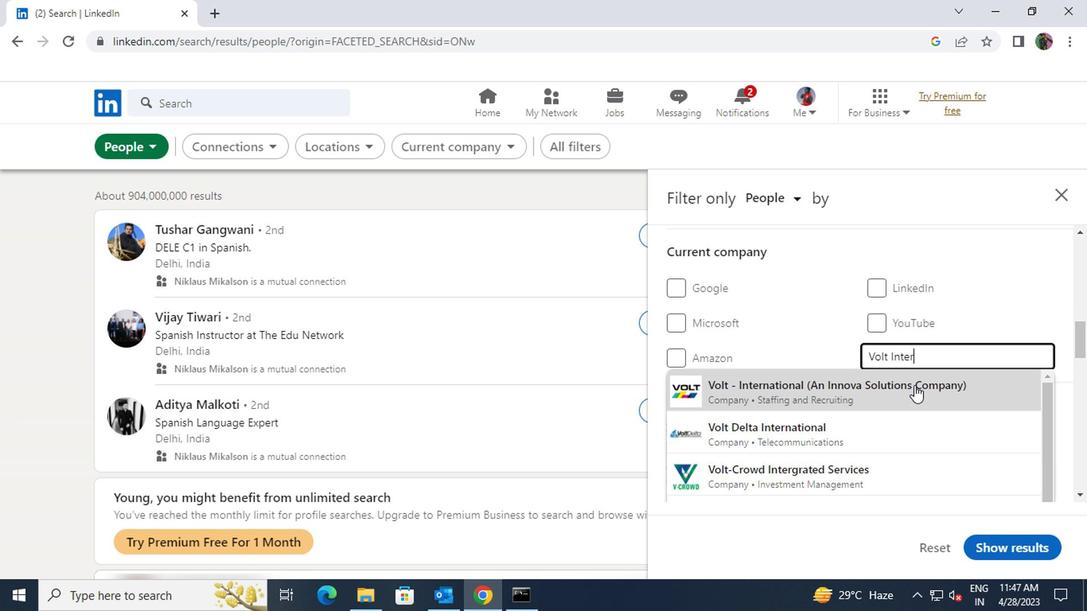 
Action: Mouse scrolled (909, 385) with delta (0, 0)
Screenshot: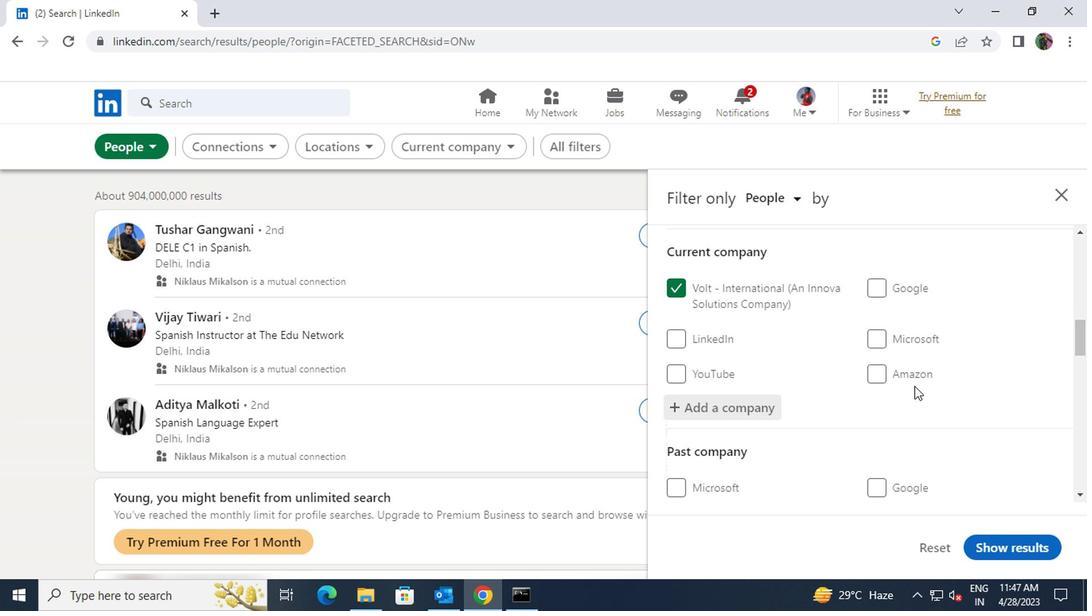 
Action: Mouse scrolled (909, 385) with delta (0, 0)
Screenshot: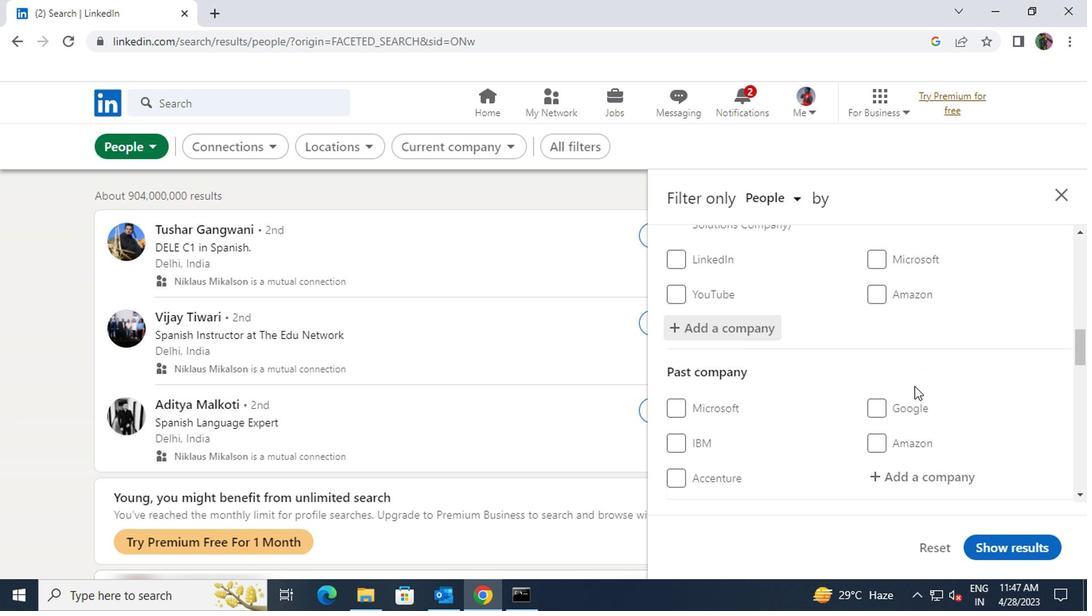
Action: Mouse scrolled (909, 385) with delta (0, 0)
Screenshot: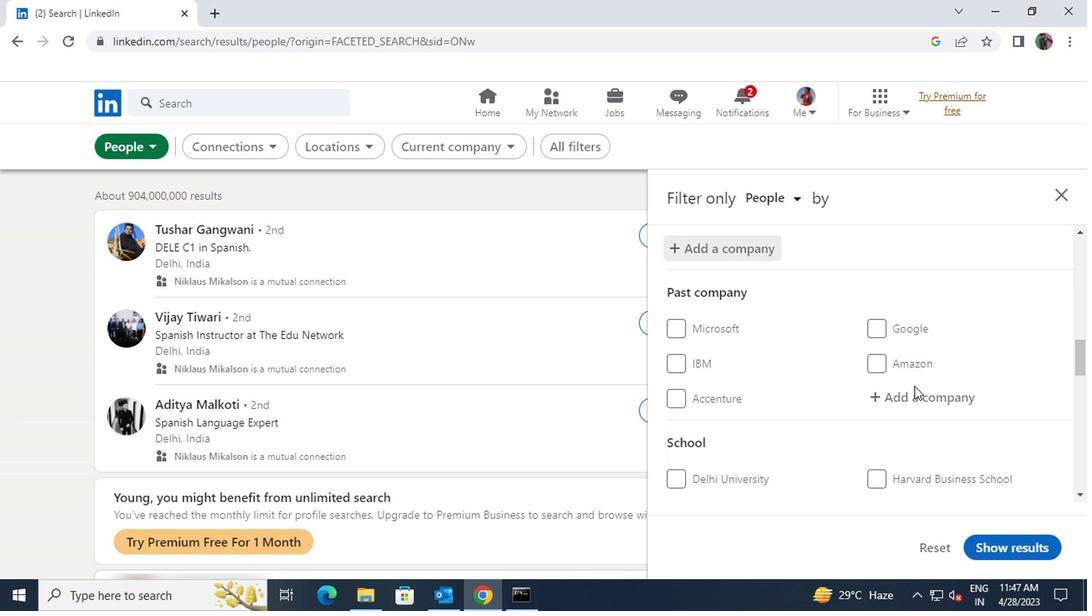 
Action: Mouse scrolled (909, 385) with delta (0, 0)
Screenshot: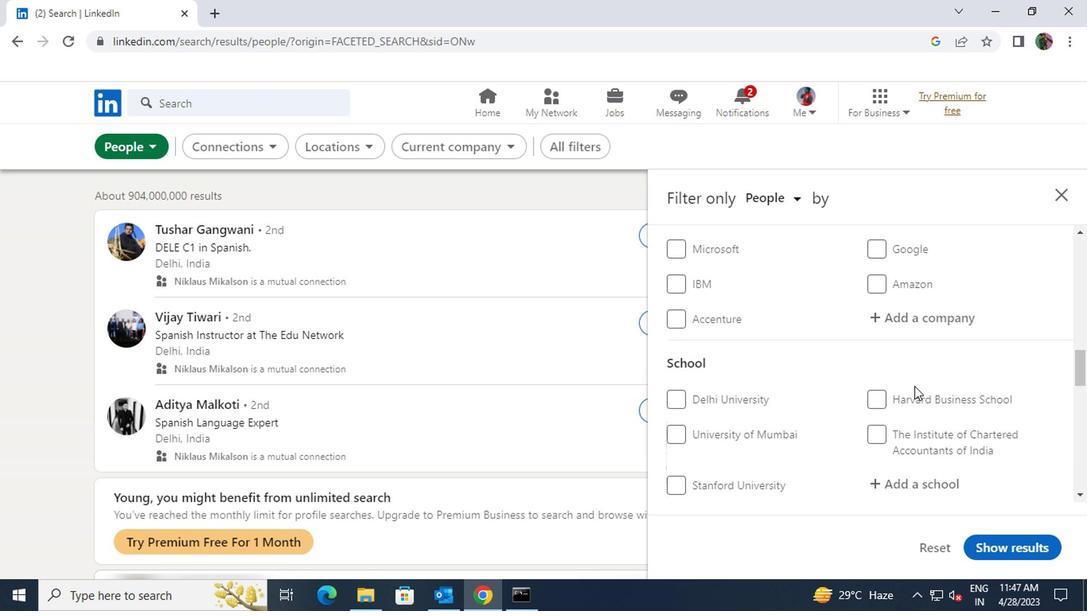 
Action: Mouse moved to (908, 397)
Screenshot: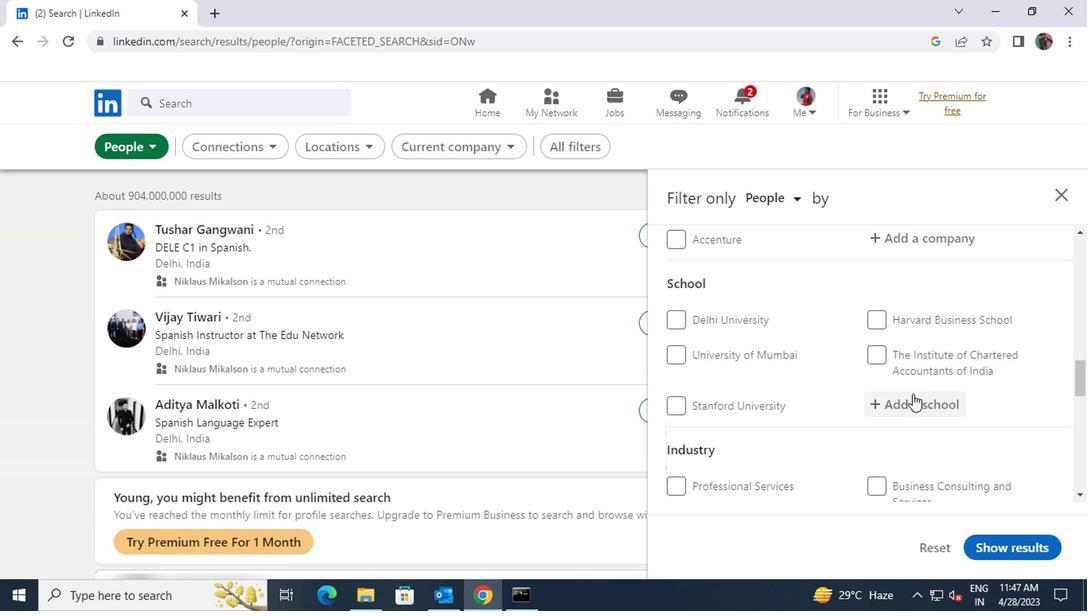 
Action: Mouse pressed left at (908, 397)
Screenshot: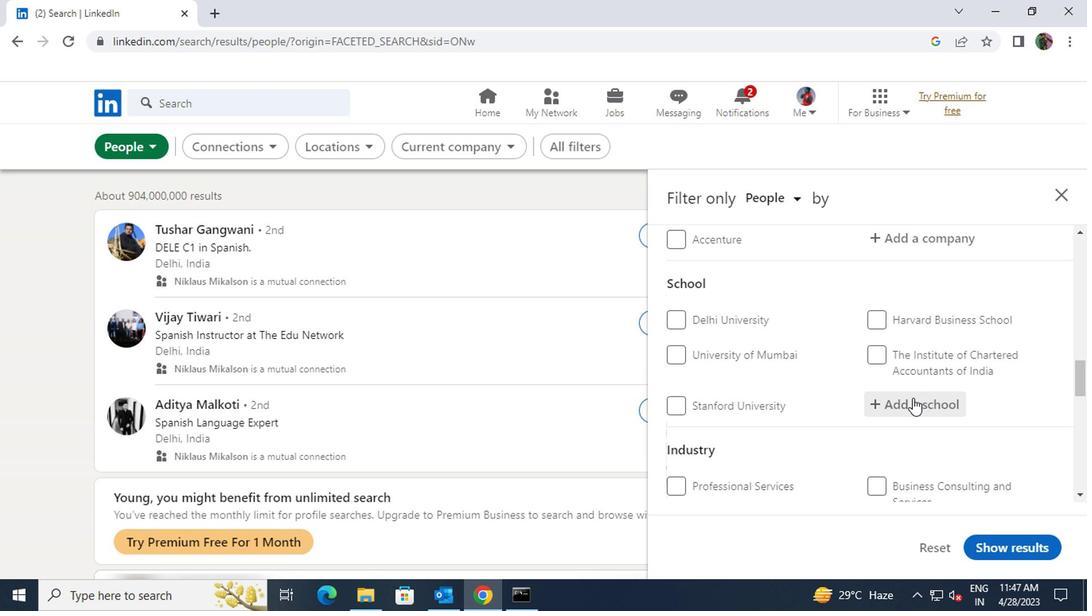 
Action: Key pressed <Key.shift>INDIAN<Key.space><Key.shift>INSTITUTE<Key.space><Key.shift>OF<Key.space><Key.shift>MANAGEMENT<Key.space><Key.shift>KAS
Screenshot: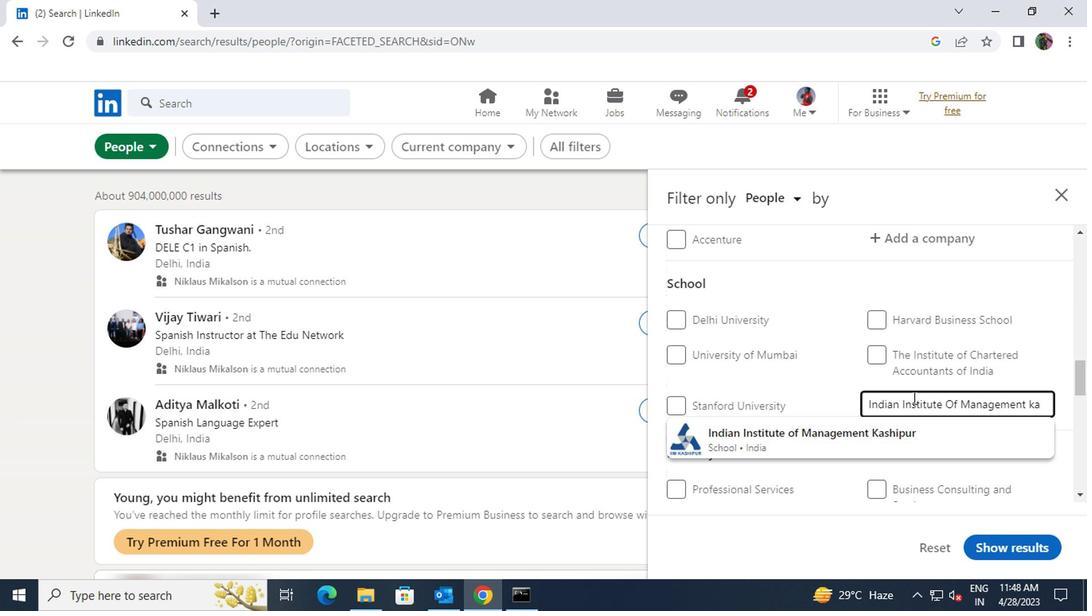
Action: Mouse moved to (904, 428)
Screenshot: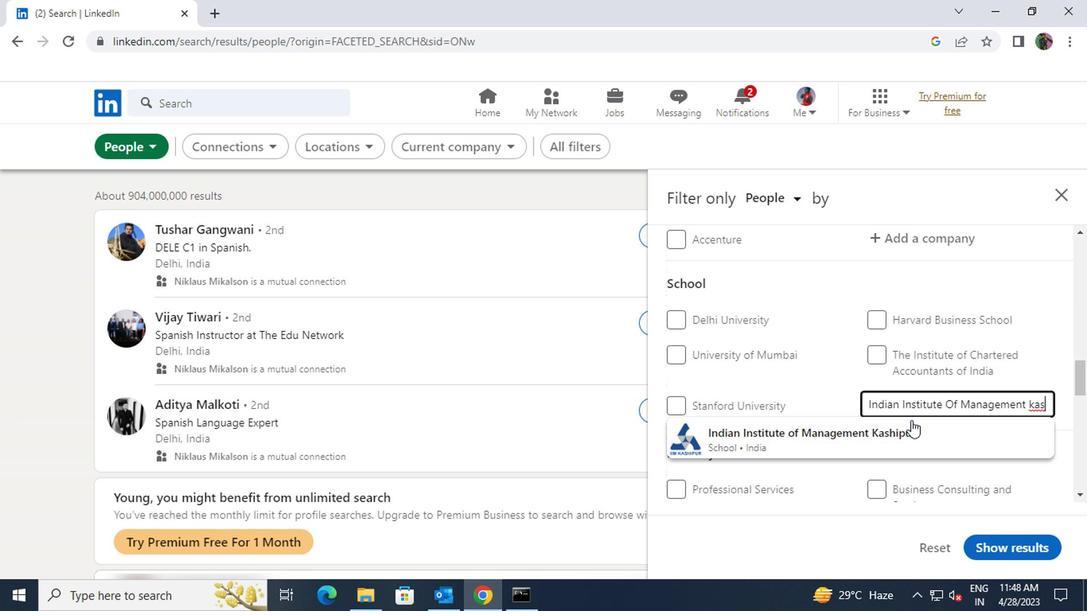 
Action: Mouse pressed left at (904, 428)
Screenshot: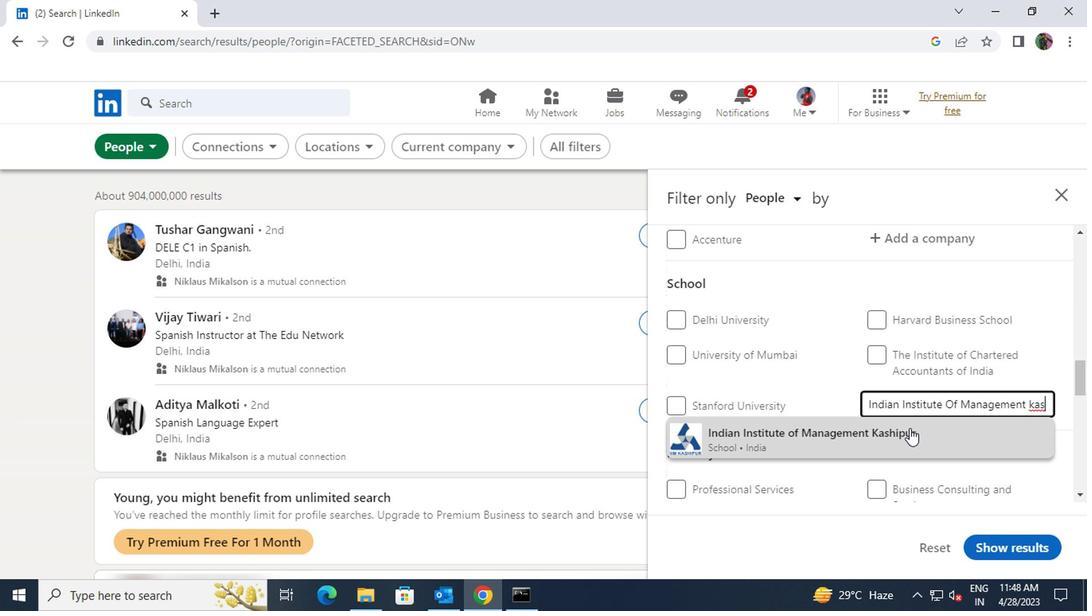 
Action: Mouse scrolled (904, 426) with delta (0, -1)
Screenshot: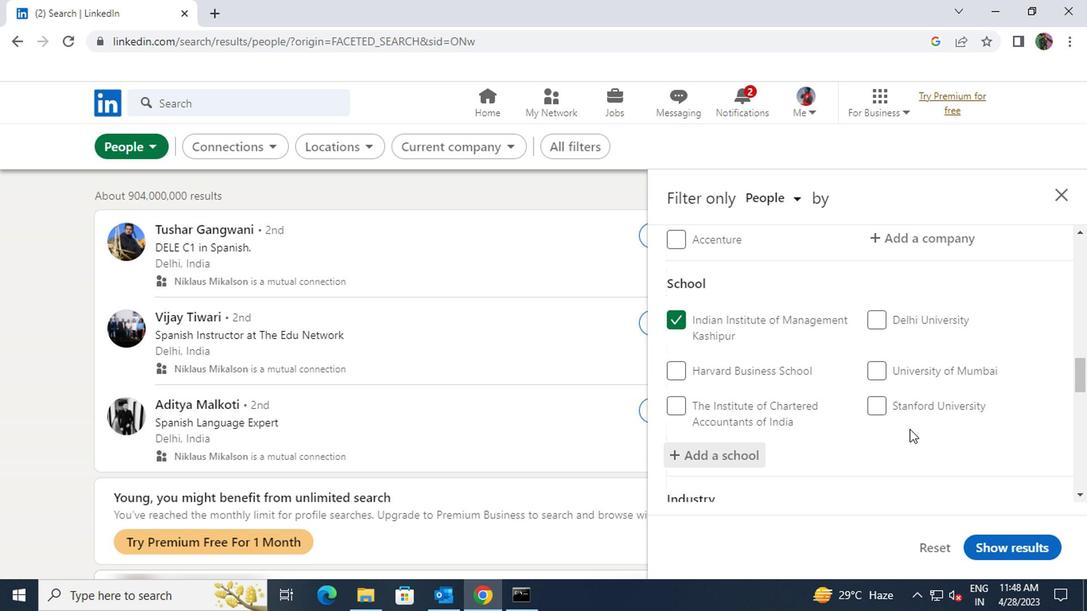 
Action: Mouse scrolled (904, 426) with delta (0, -1)
Screenshot: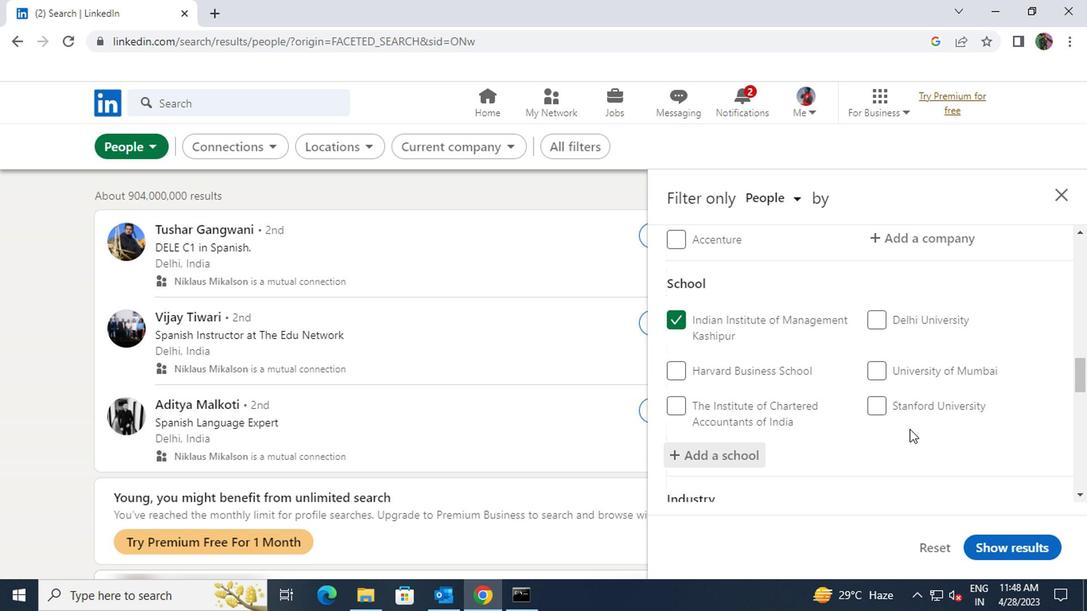 
Action: Mouse scrolled (904, 426) with delta (0, -1)
Screenshot: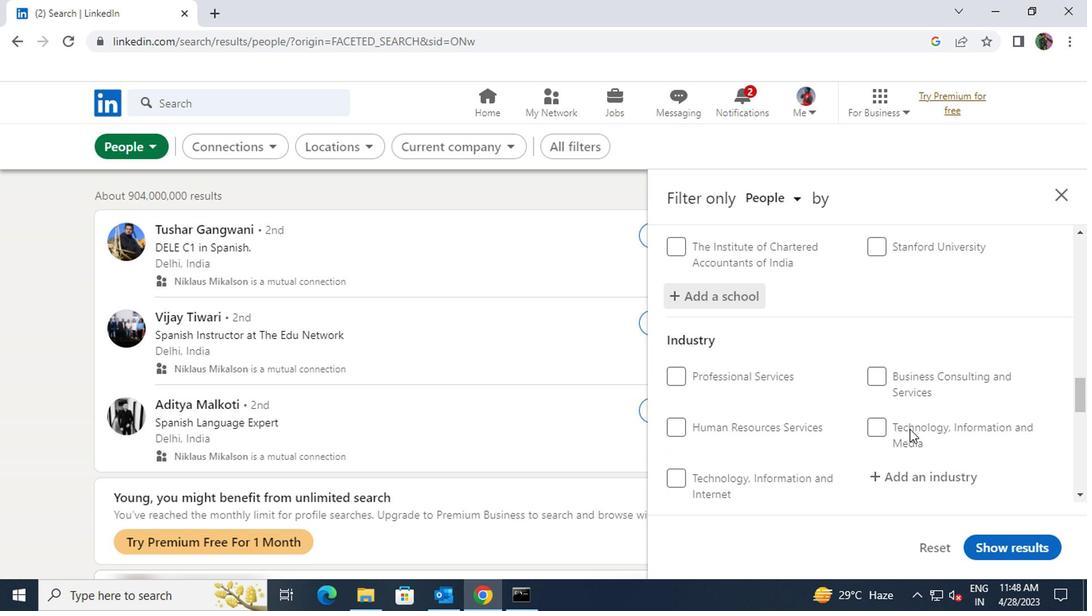 
Action: Mouse moved to (907, 400)
Screenshot: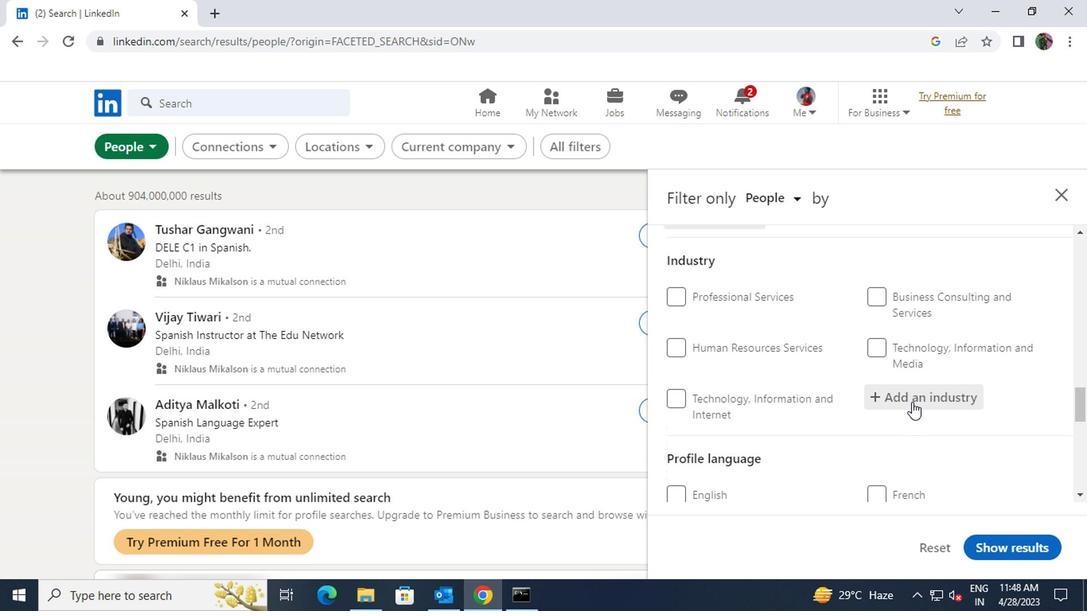 
Action: Mouse pressed left at (907, 400)
Screenshot: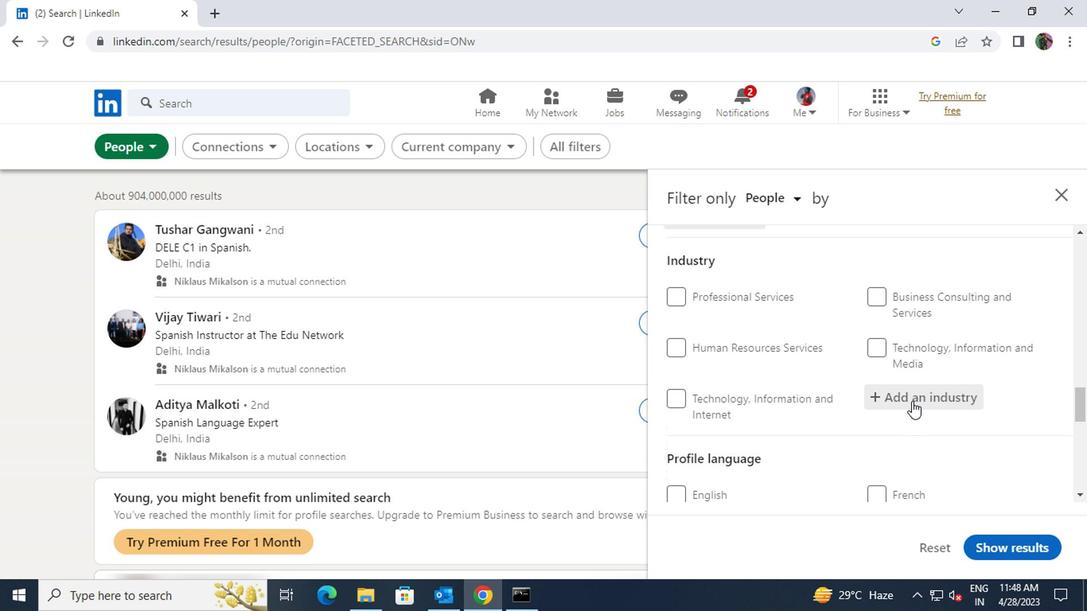
Action: Key pressed <Key.shift><Key.shift><Key.shift><Key.shift><Key.shift>RETAIL<Key.space><Key.shift>BUIL
Screenshot: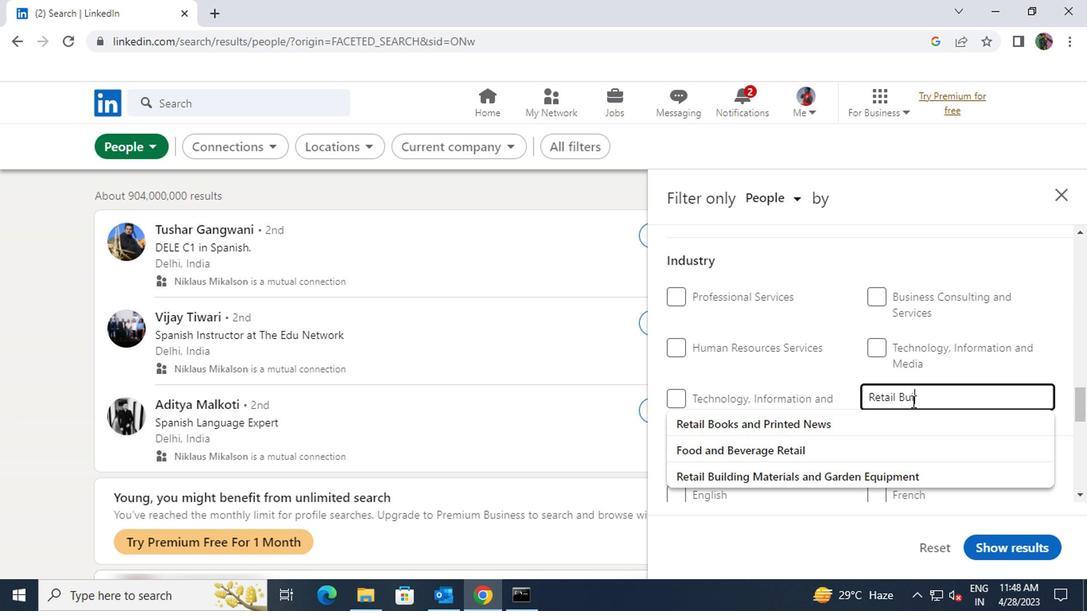 
Action: Mouse moved to (900, 417)
Screenshot: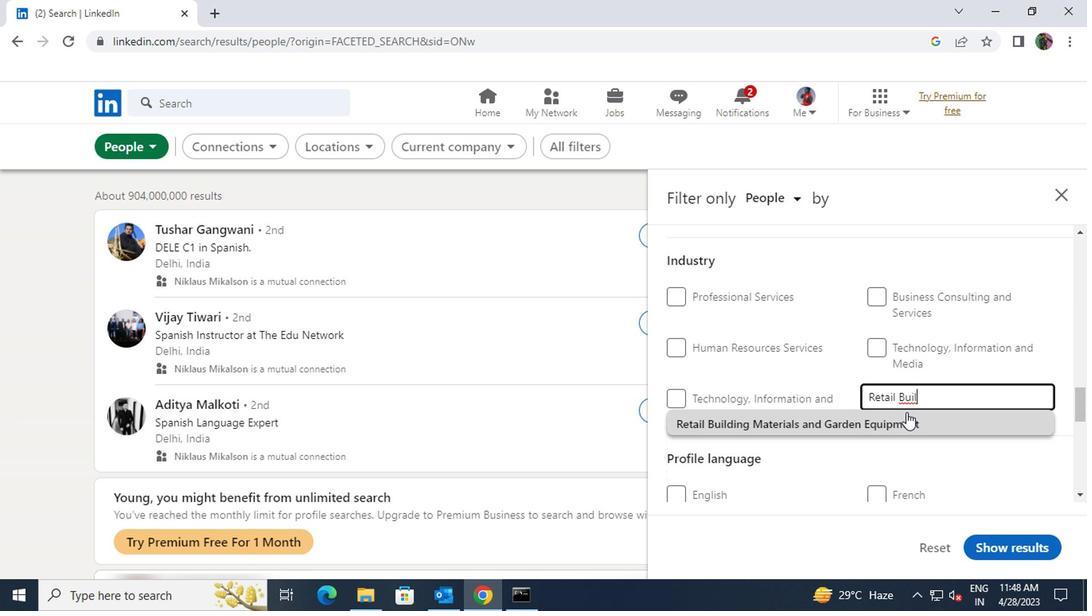 
Action: Mouse pressed left at (900, 417)
Screenshot: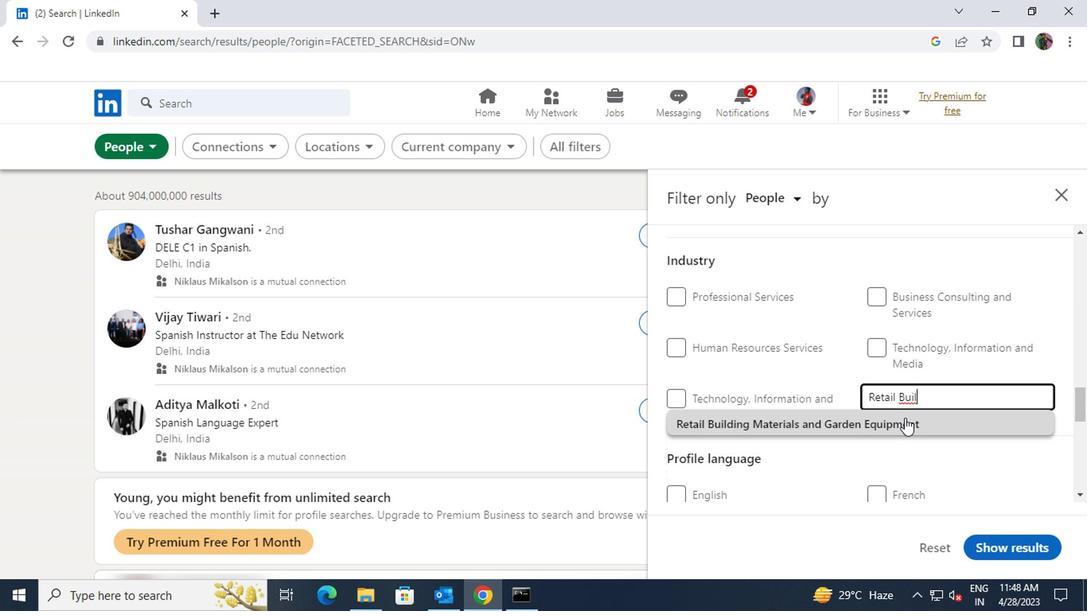 
Action: Mouse scrolled (900, 416) with delta (0, -1)
Screenshot: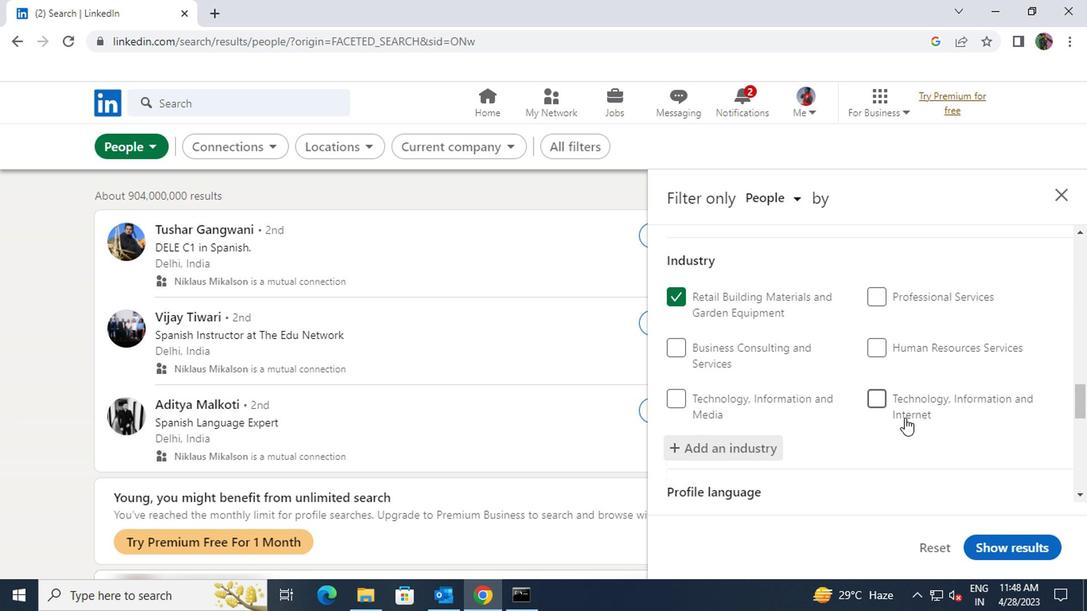 
Action: Mouse scrolled (900, 416) with delta (0, -1)
Screenshot: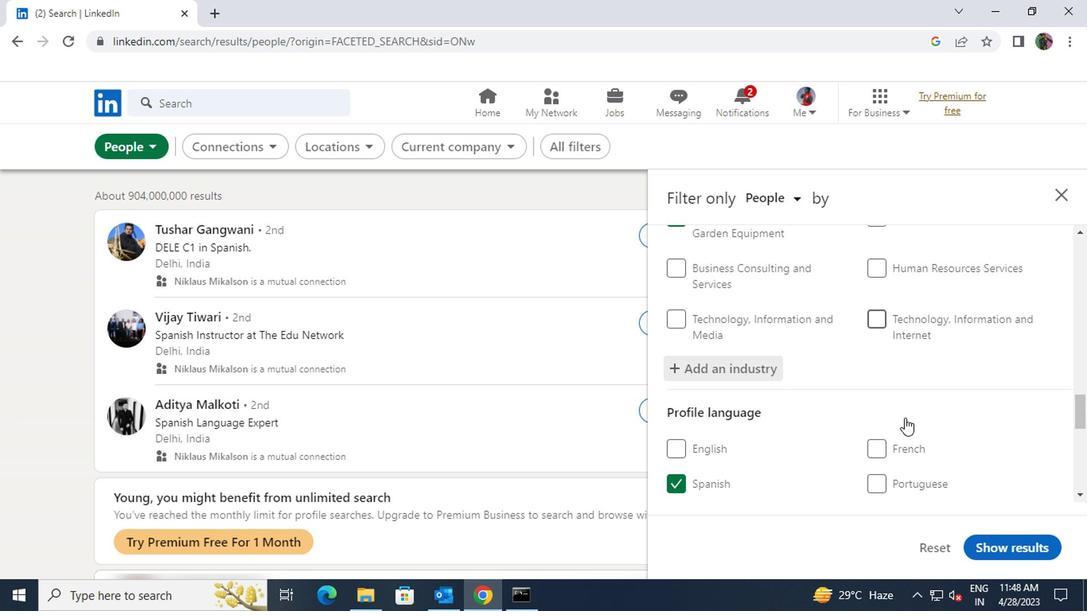 
Action: Mouse scrolled (900, 416) with delta (0, -1)
Screenshot: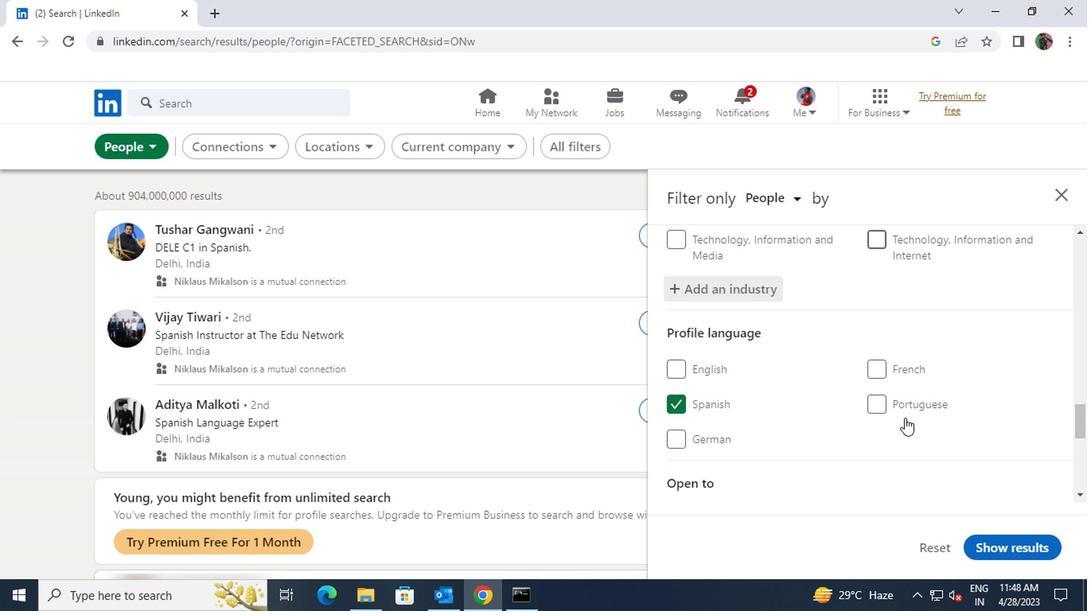 
Action: Mouse scrolled (900, 416) with delta (0, -1)
Screenshot: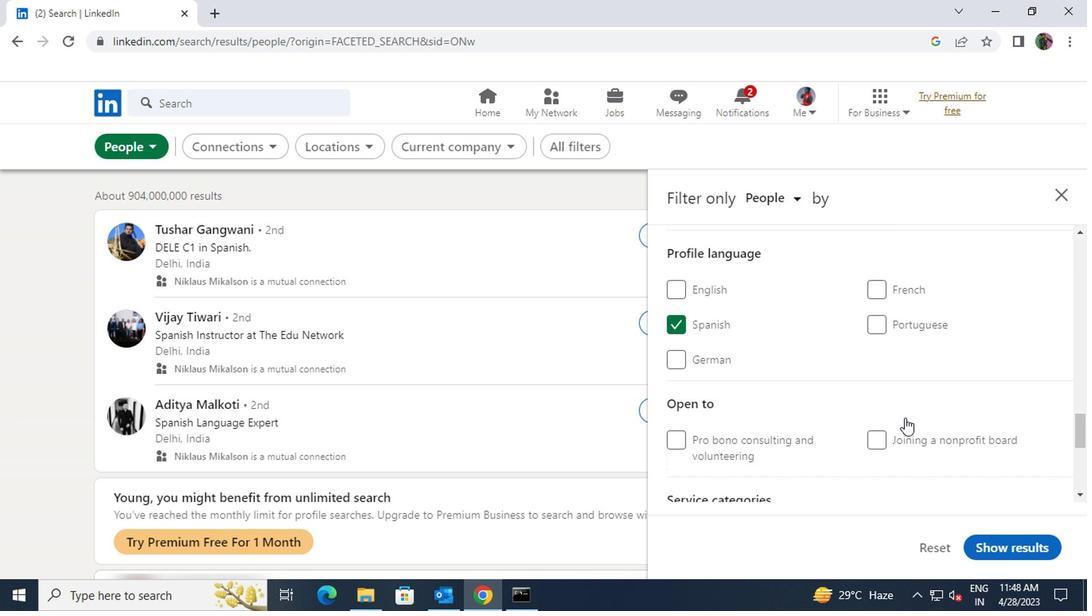 
Action: Mouse scrolled (900, 416) with delta (0, -1)
Screenshot: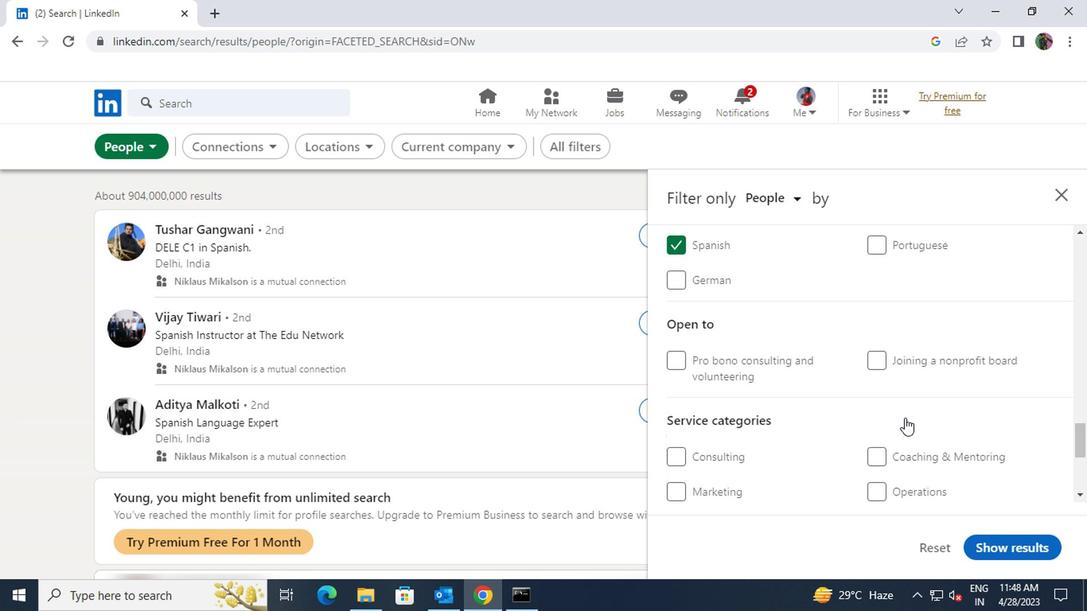 
Action: Mouse scrolled (900, 416) with delta (0, -1)
Screenshot: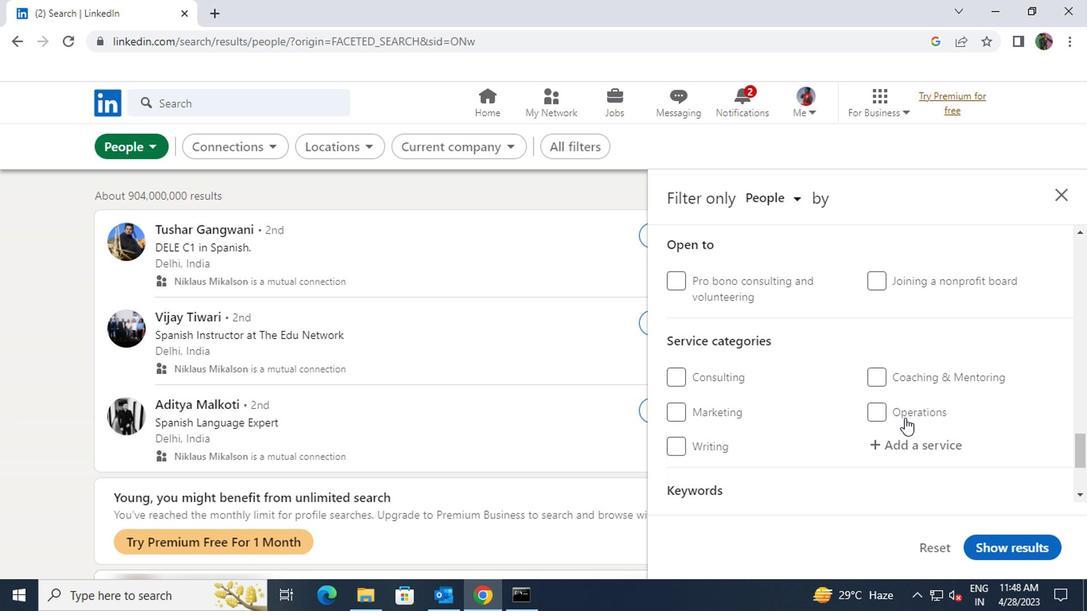
Action: Mouse moved to (920, 372)
Screenshot: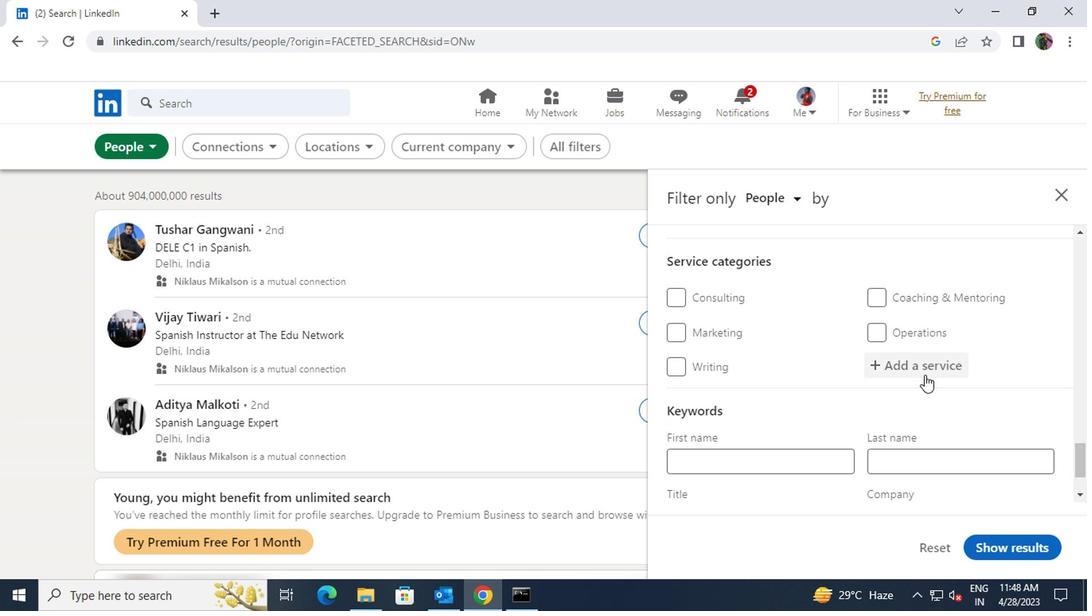 
Action: Mouse pressed left at (920, 372)
Screenshot: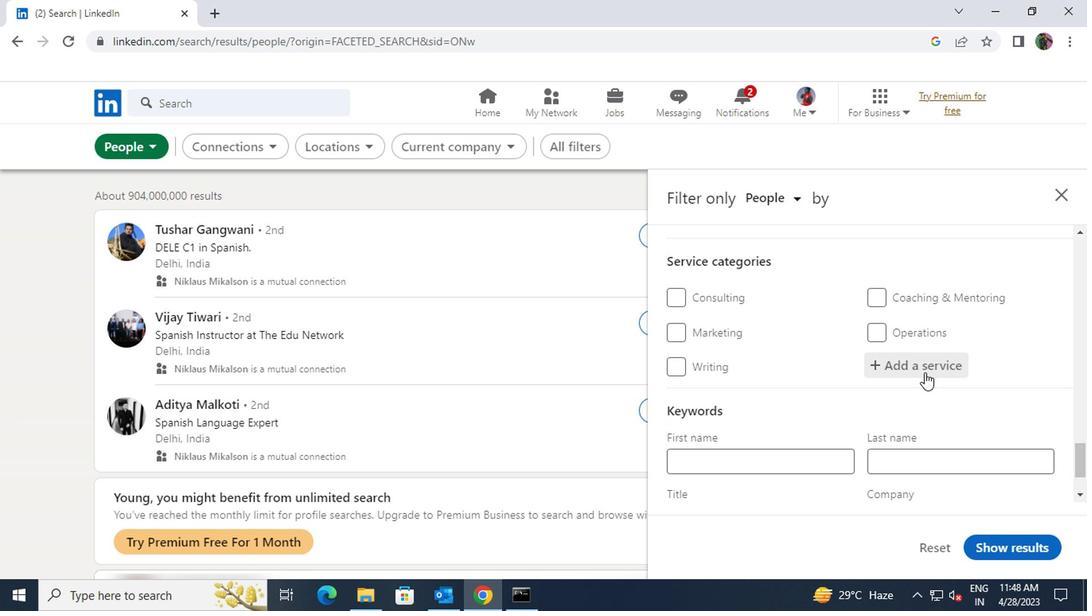 
Action: Key pressed <Key.shift><Key.shift><Key.shift>MORT
Screenshot: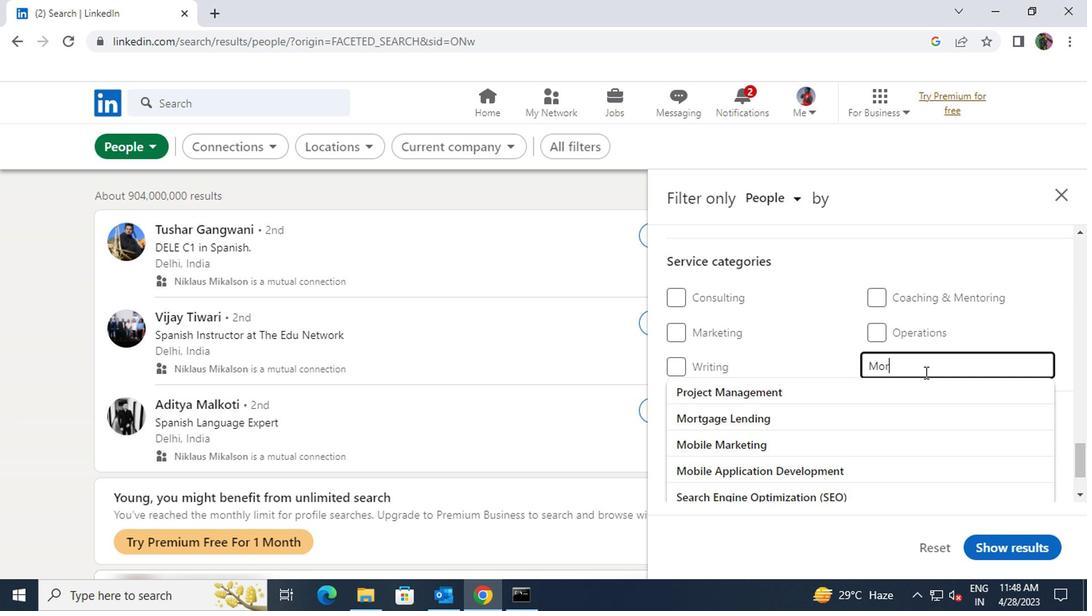 
Action: Mouse moved to (916, 384)
Screenshot: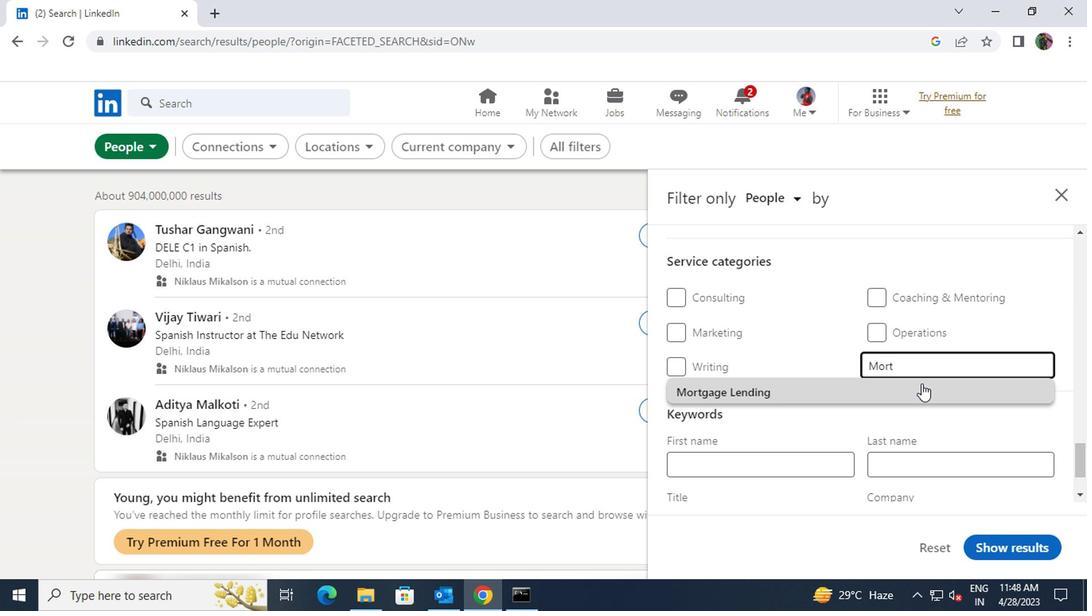 
Action: Mouse pressed left at (916, 384)
Screenshot: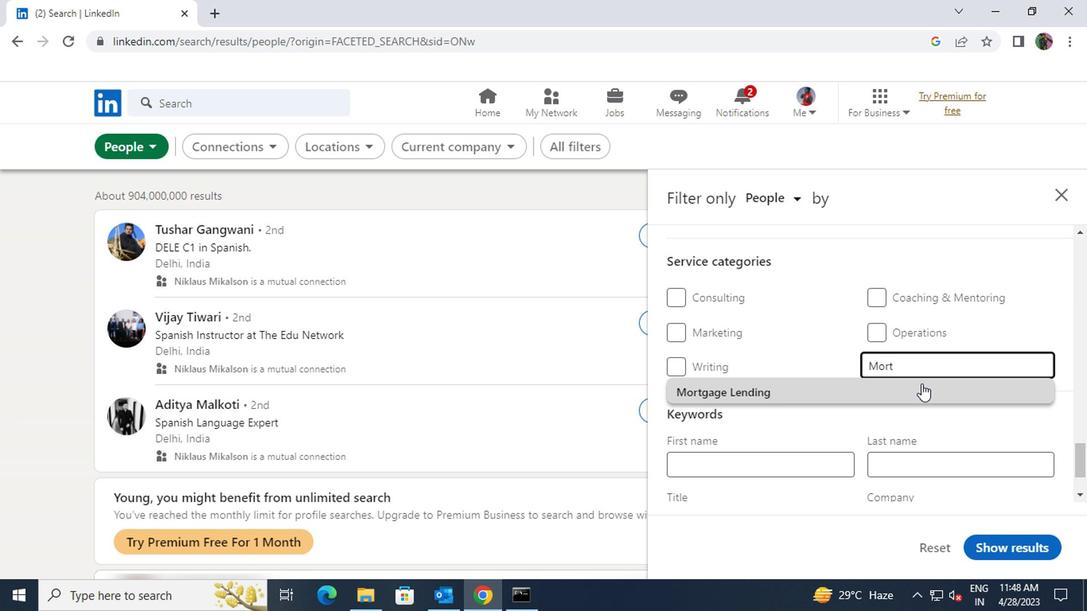
Action: Mouse scrolled (916, 383) with delta (0, -1)
Screenshot: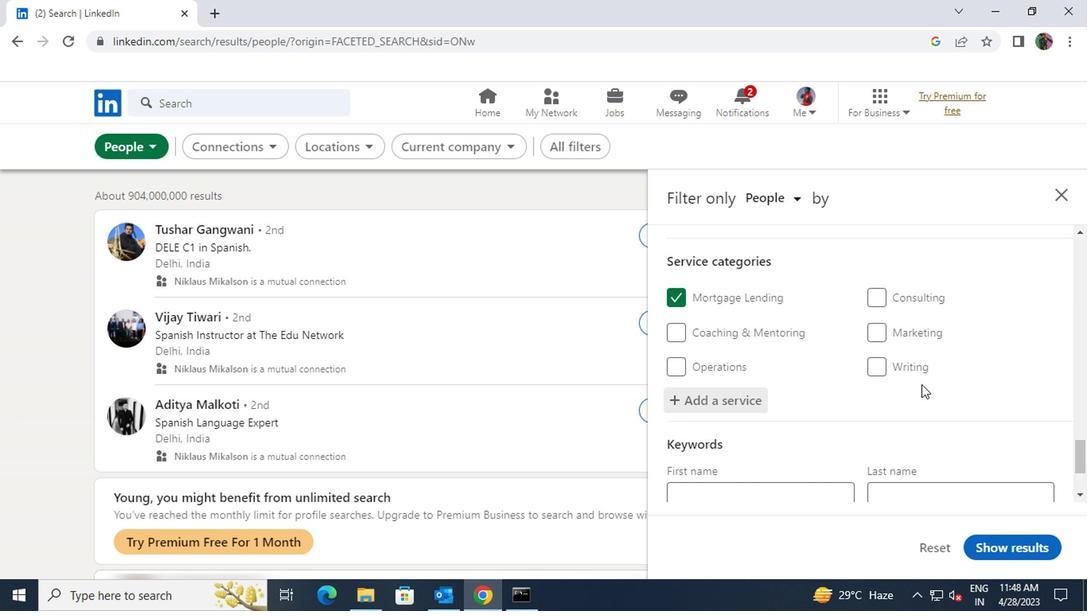 
Action: Mouse scrolled (916, 383) with delta (0, -1)
Screenshot: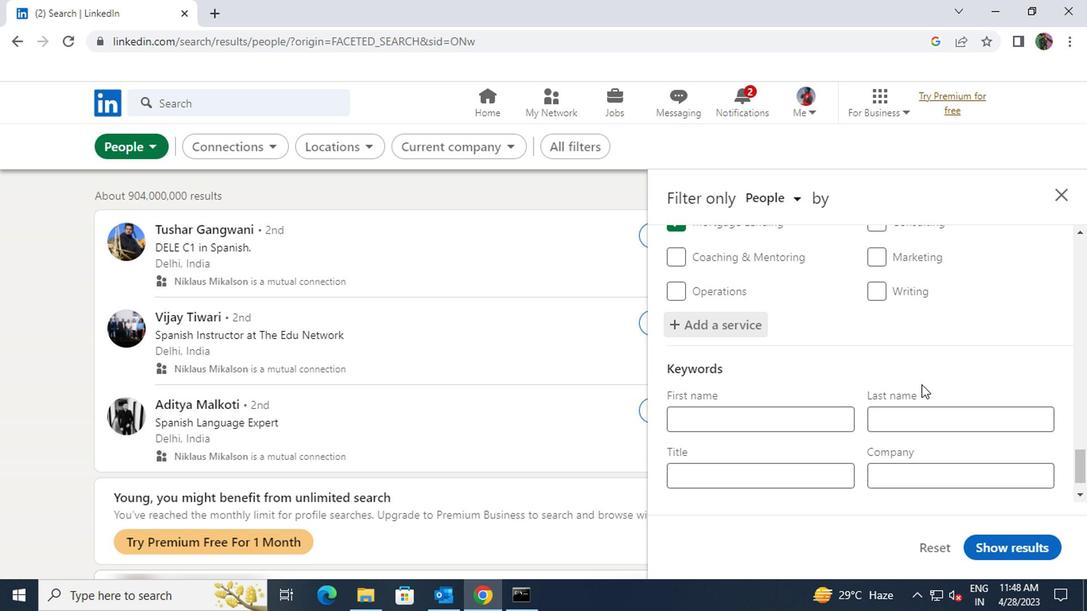 
Action: Mouse moved to (813, 433)
Screenshot: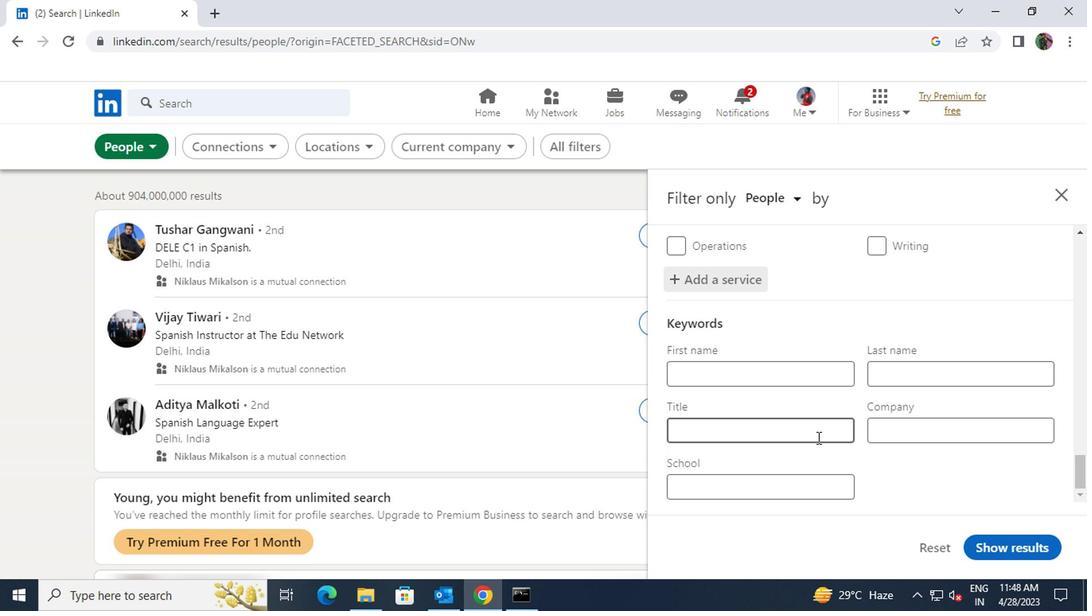 
Action: Mouse pressed left at (813, 433)
Screenshot: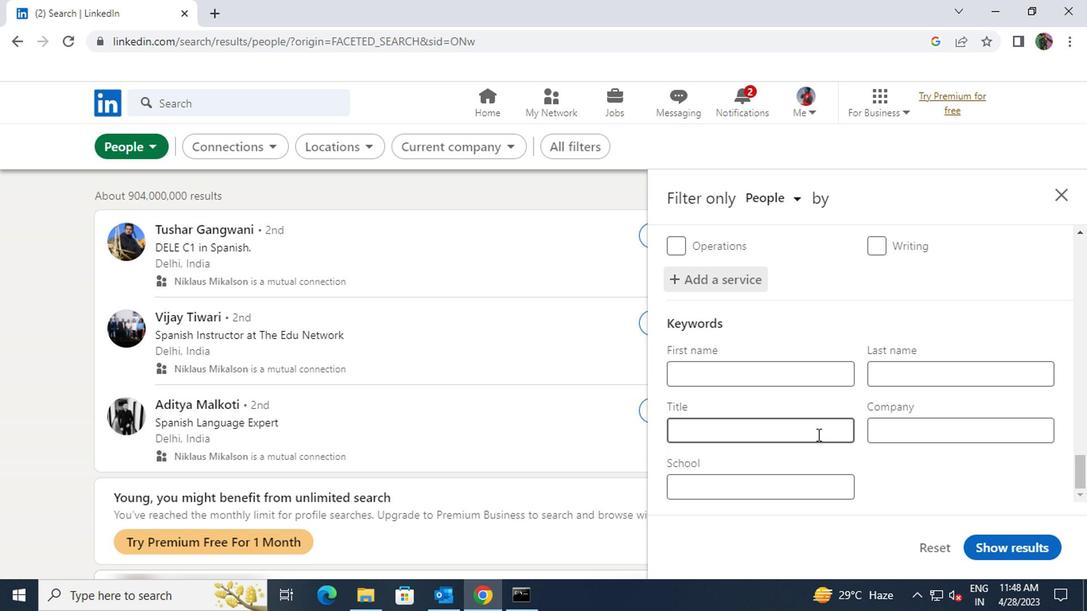 
Action: Key pressed <Key.shift><Key.shift>SOFTWARE<Key.space><Key.shift>NINJANEER
Screenshot: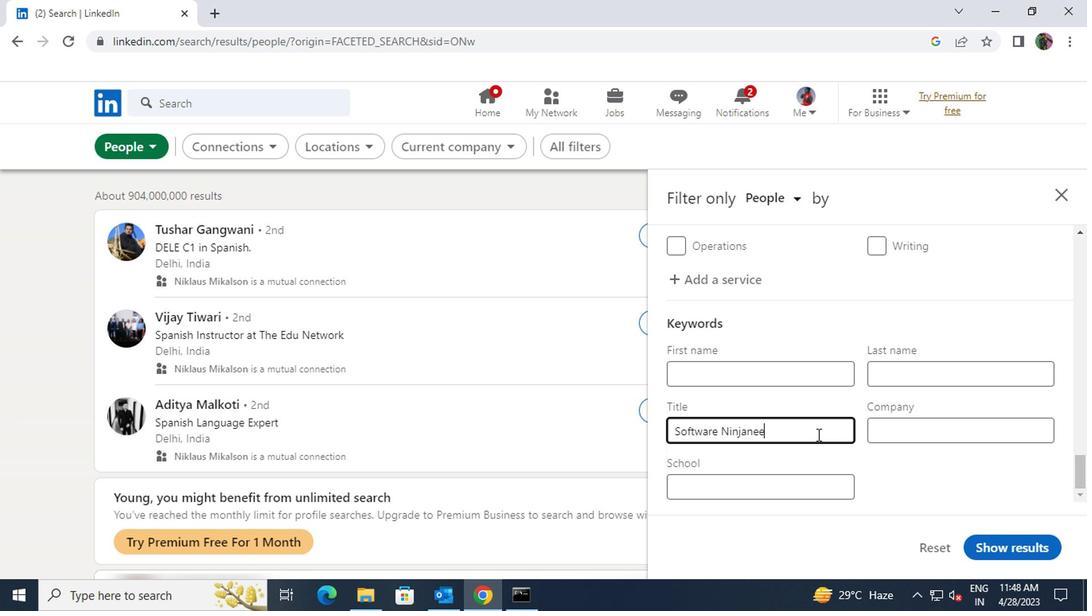 
Action: Mouse moved to (977, 537)
Screenshot: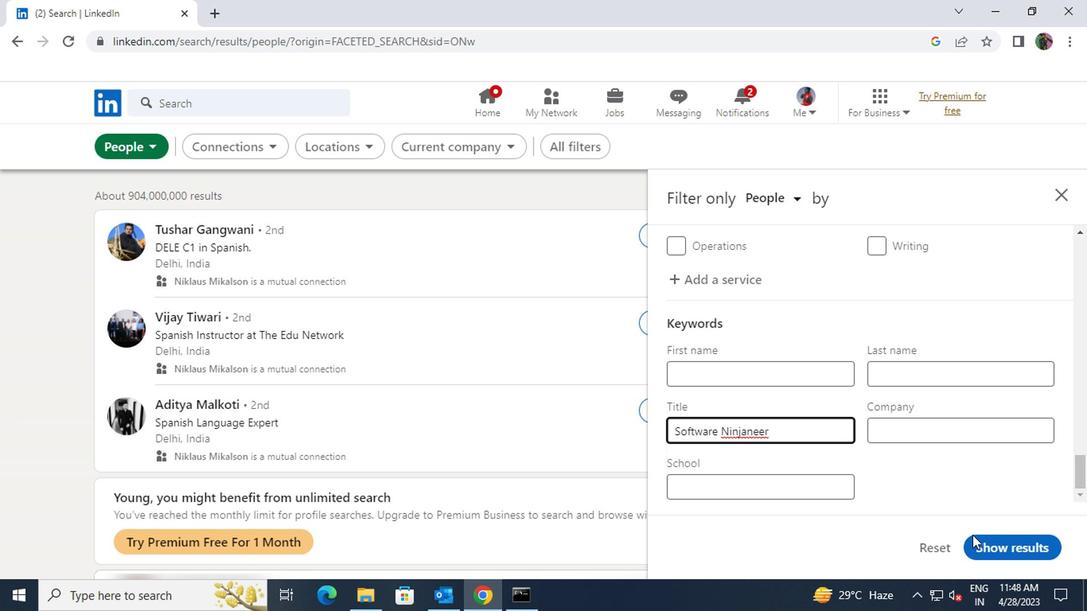 
Action: Mouse pressed left at (977, 537)
Screenshot: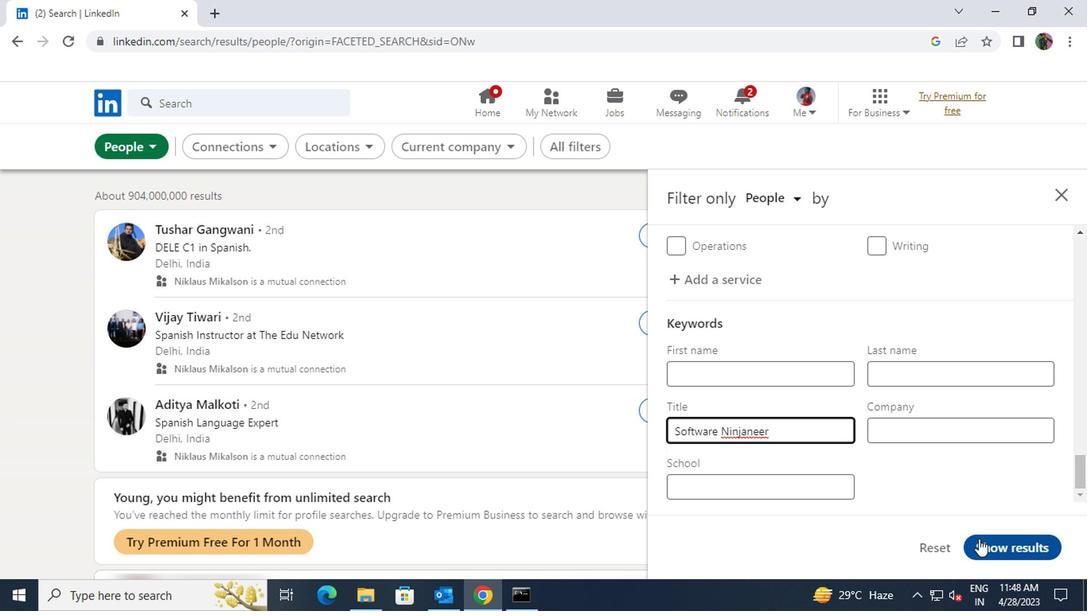 
